 Task: Define due dates for tasks focused on finalizing the data analysis playbook.
Action: Mouse moved to (714, 322)
Screenshot: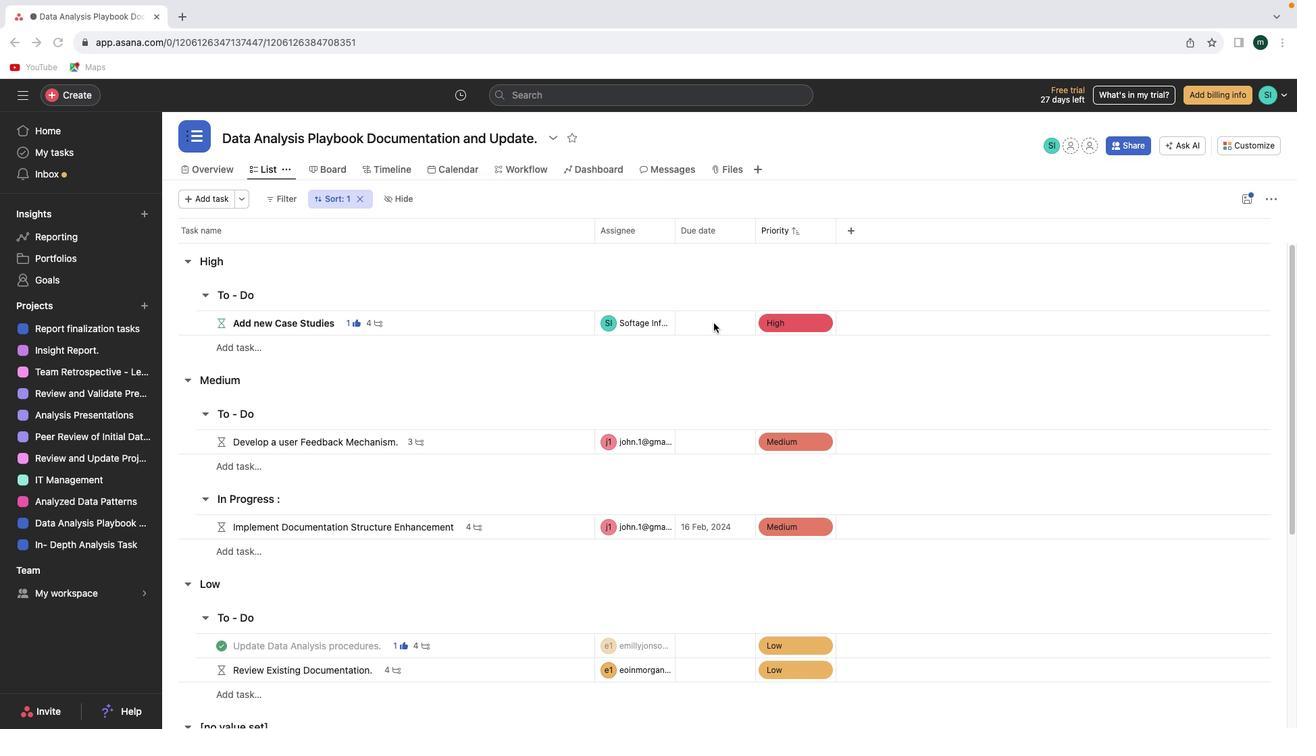 
Action: Mouse pressed left at (714, 322)
Screenshot: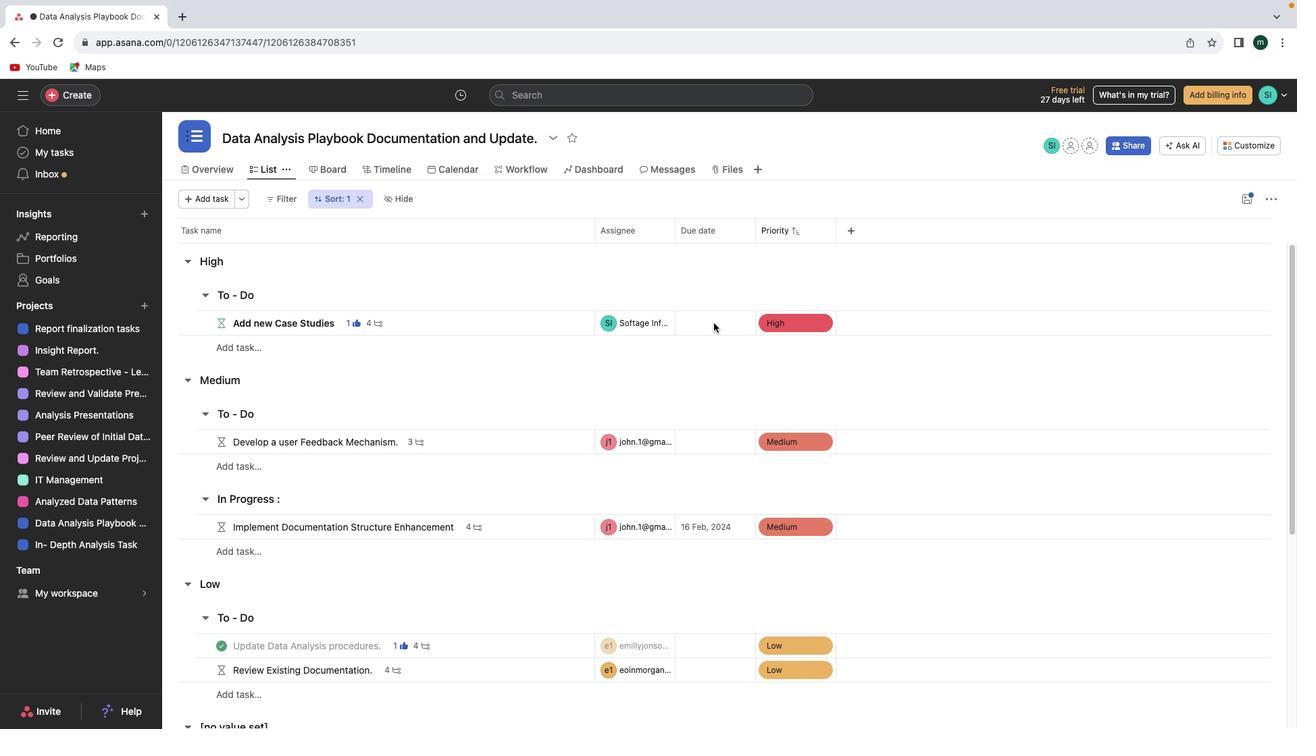 
Action: Mouse pressed left at (714, 322)
Screenshot: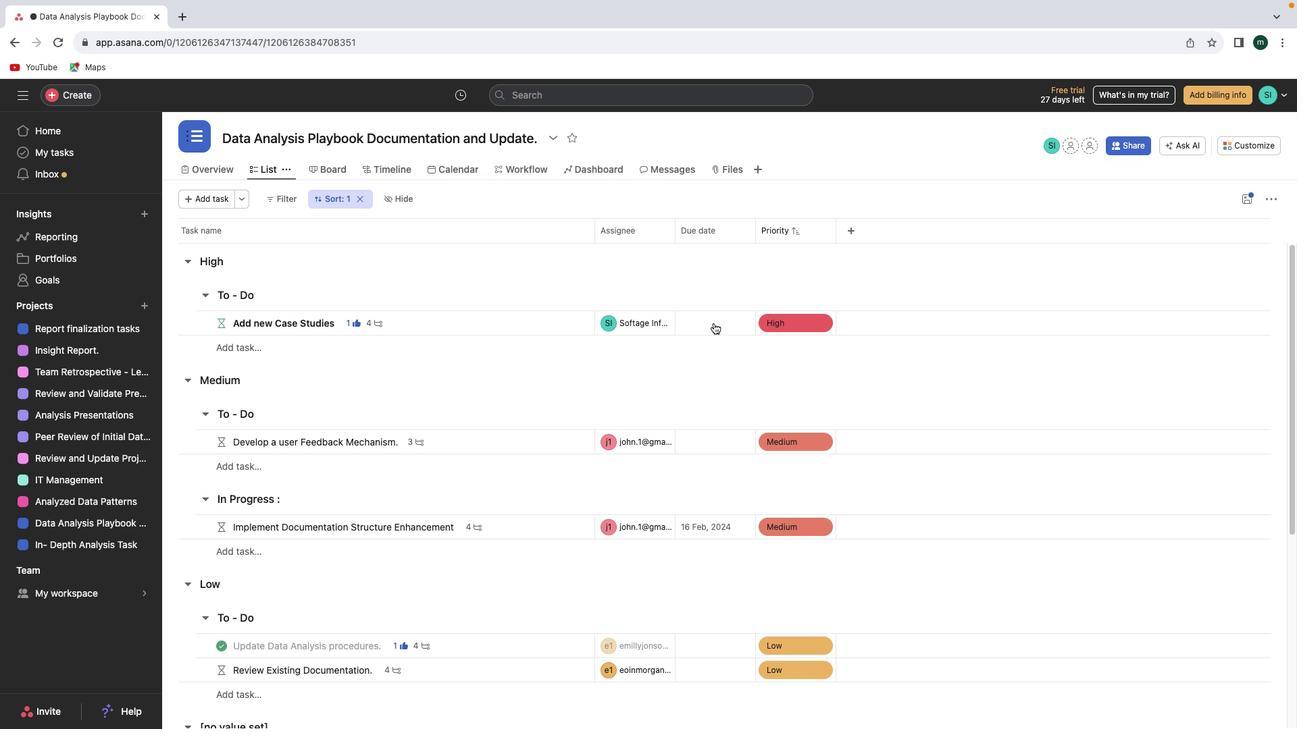 
Action: Mouse moved to (853, 397)
Screenshot: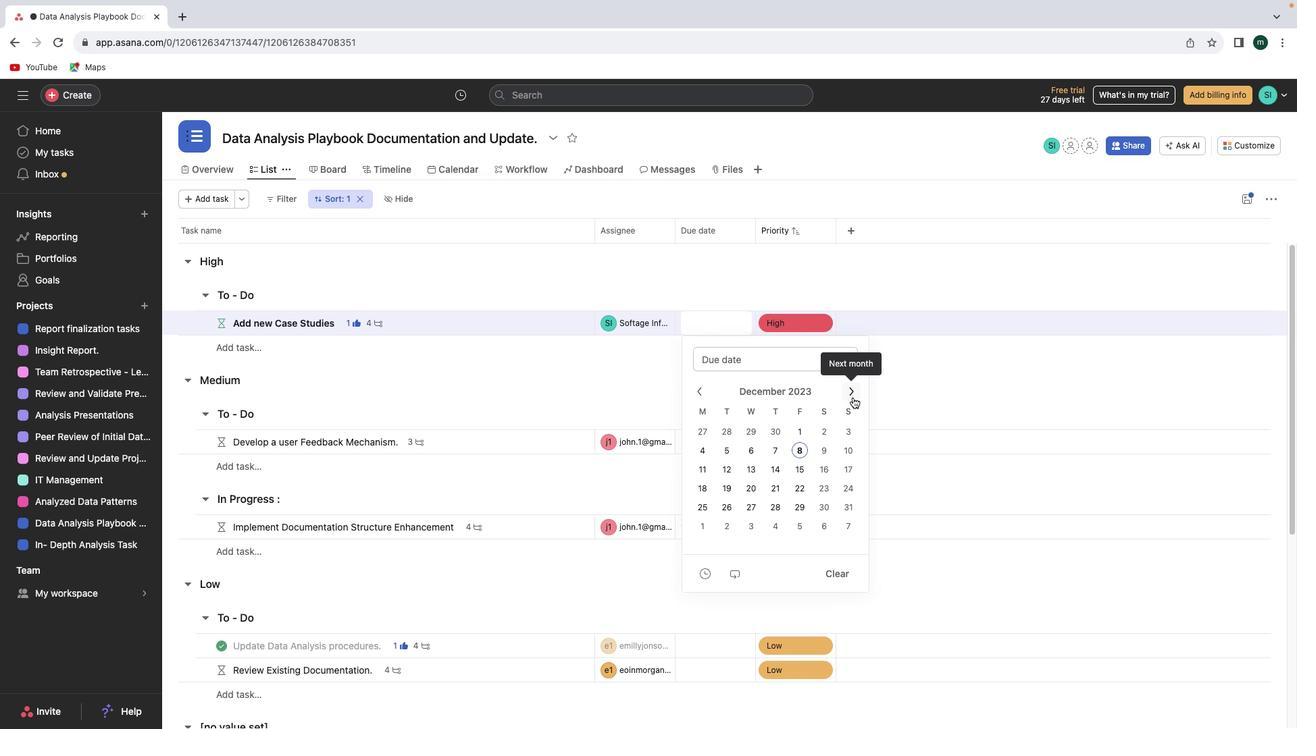 
Action: Mouse pressed left at (853, 397)
Screenshot: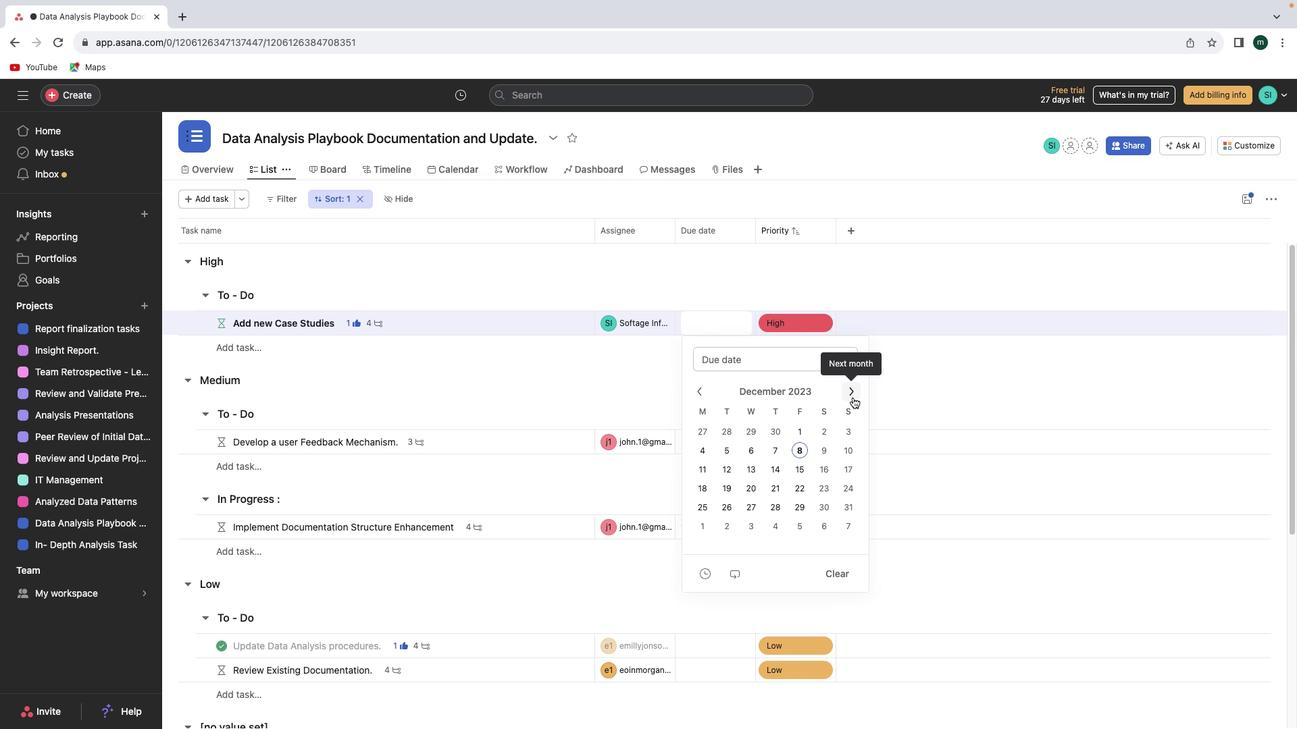 
Action: Mouse moved to (801, 435)
Screenshot: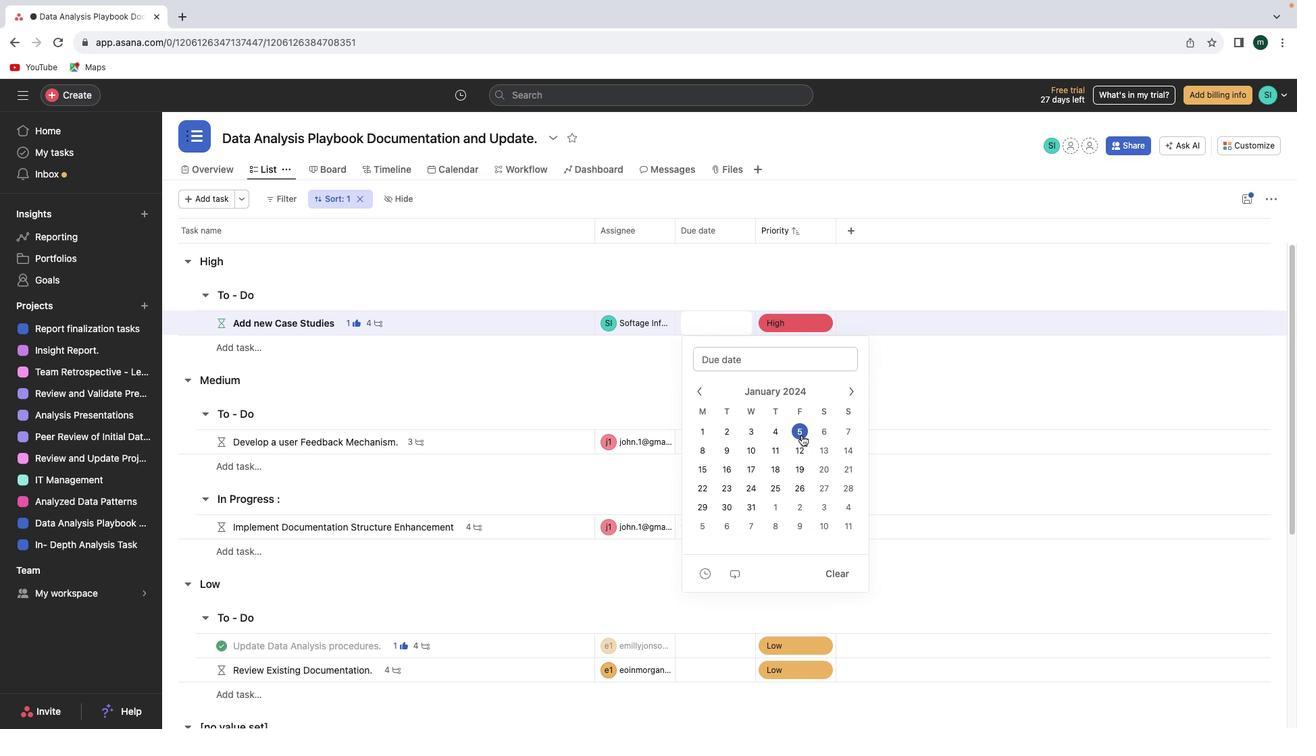 
Action: Mouse pressed left at (801, 435)
Screenshot: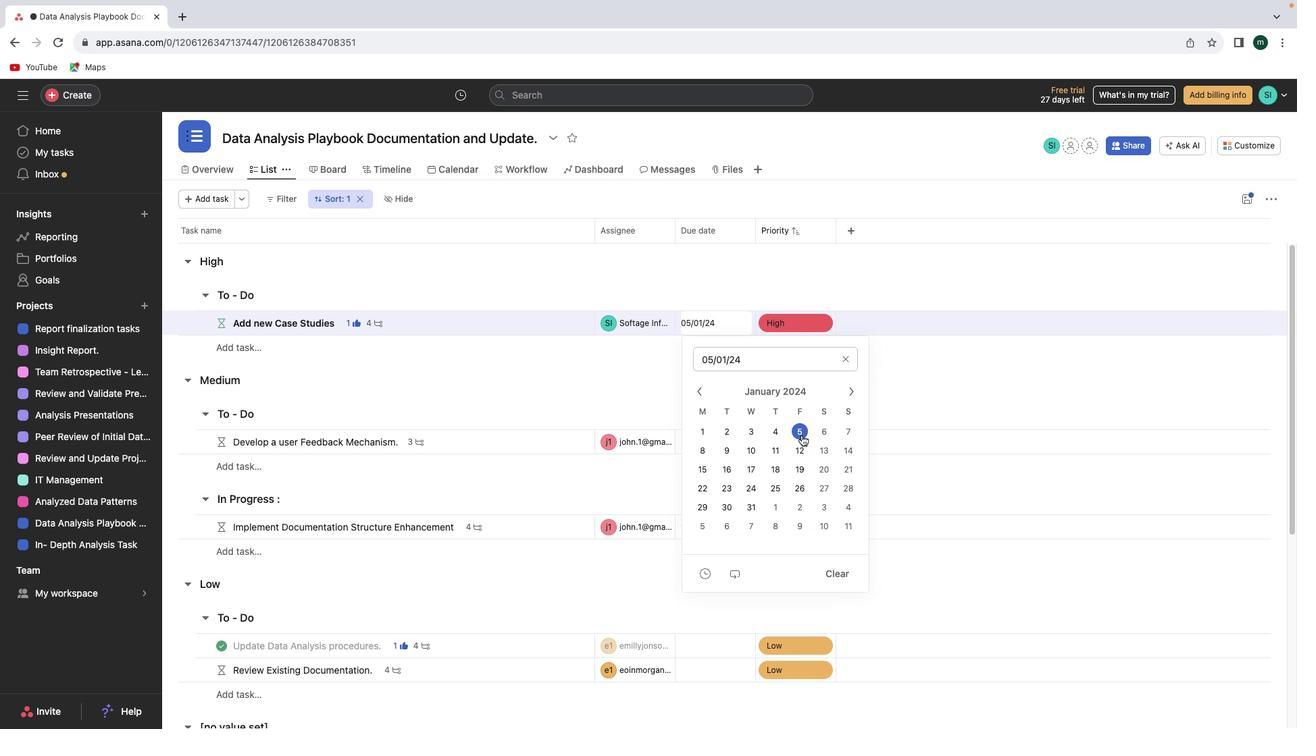 
Action: Mouse moved to (860, 285)
Screenshot: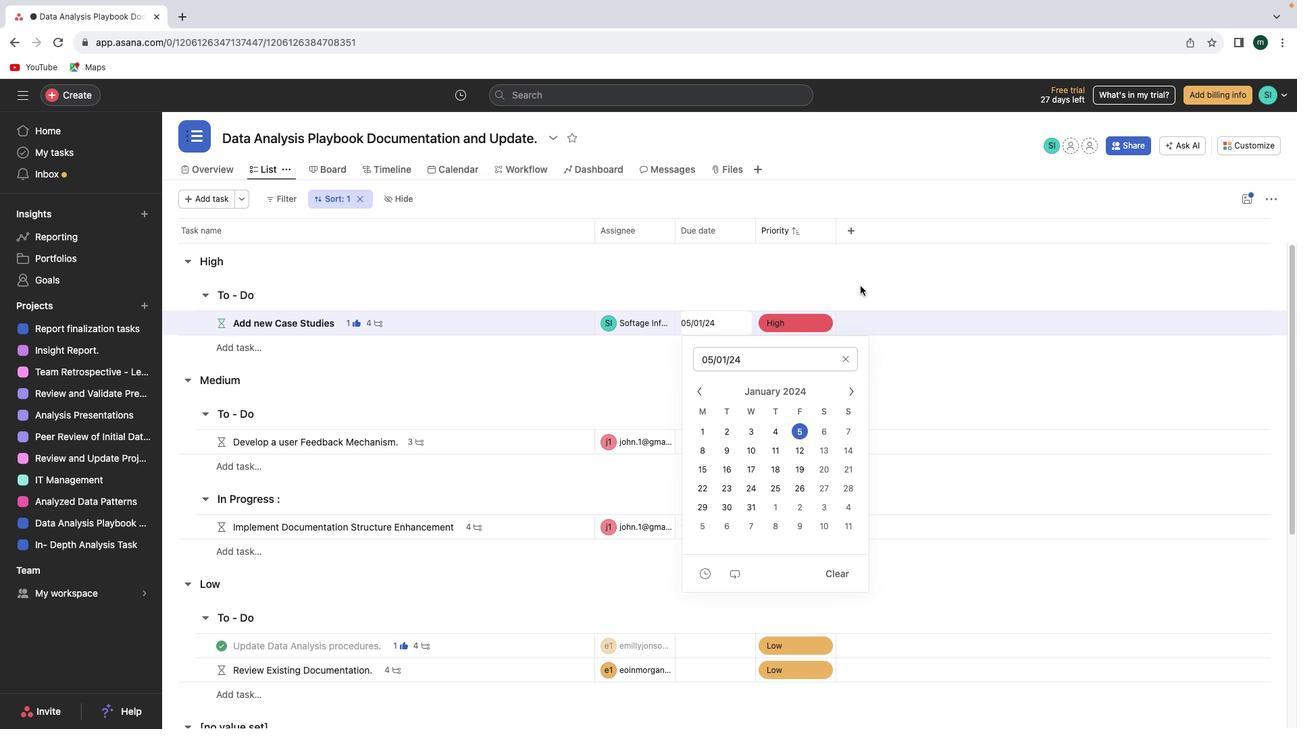 
Action: Mouse pressed left at (860, 285)
Screenshot: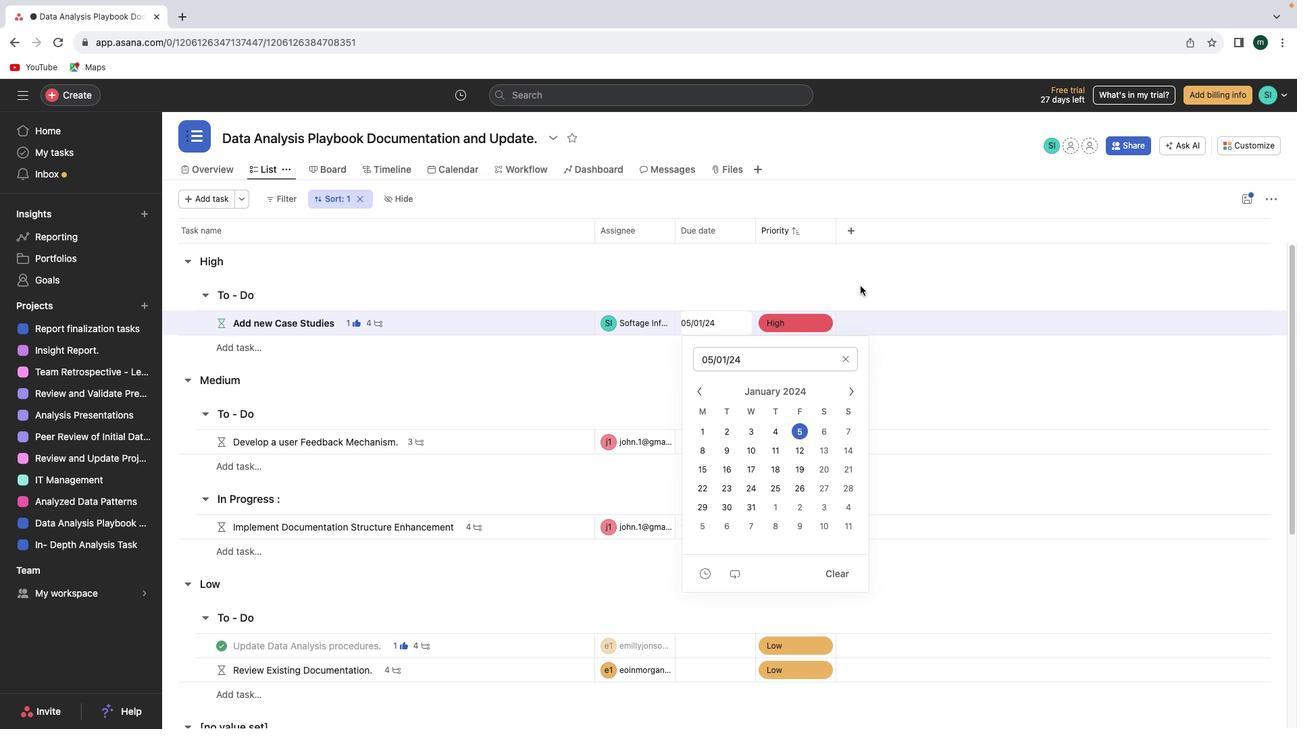
Action: Mouse moved to (614, 395)
Screenshot: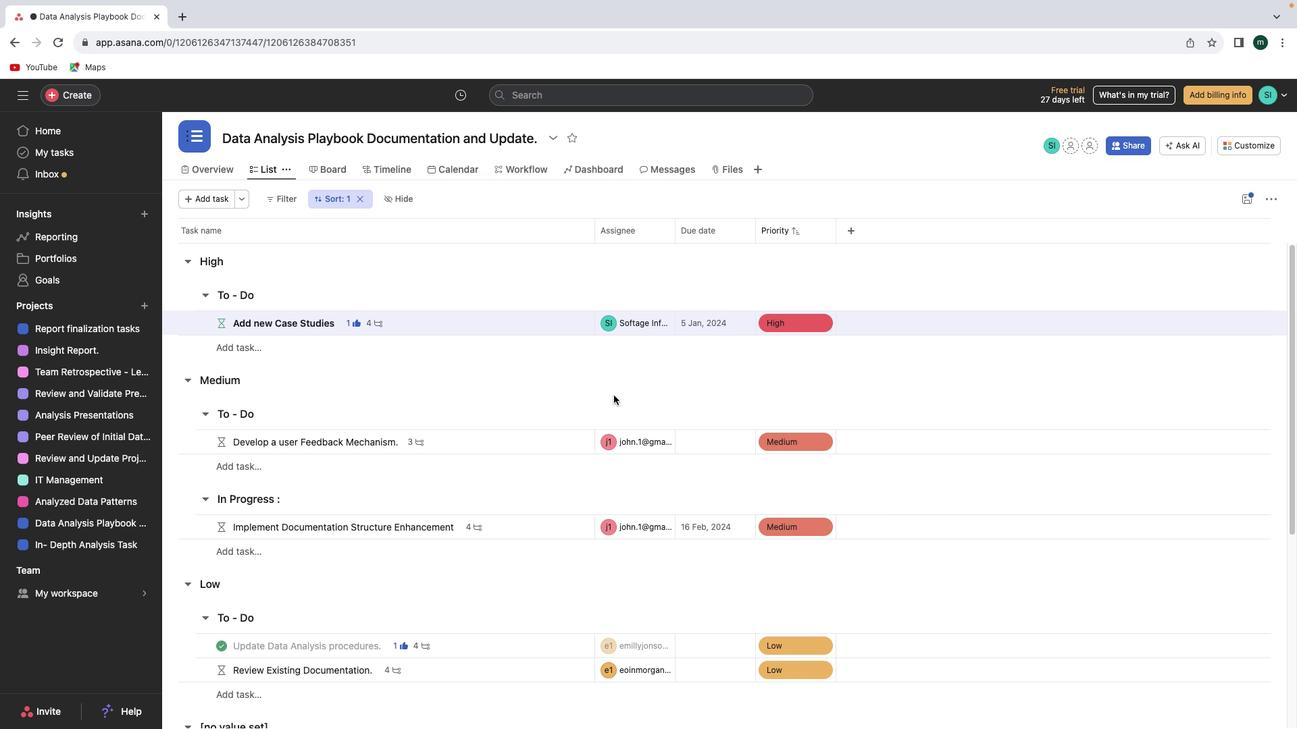 
Action: Mouse scrolled (614, 395) with delta (0, 0)
Screenshot: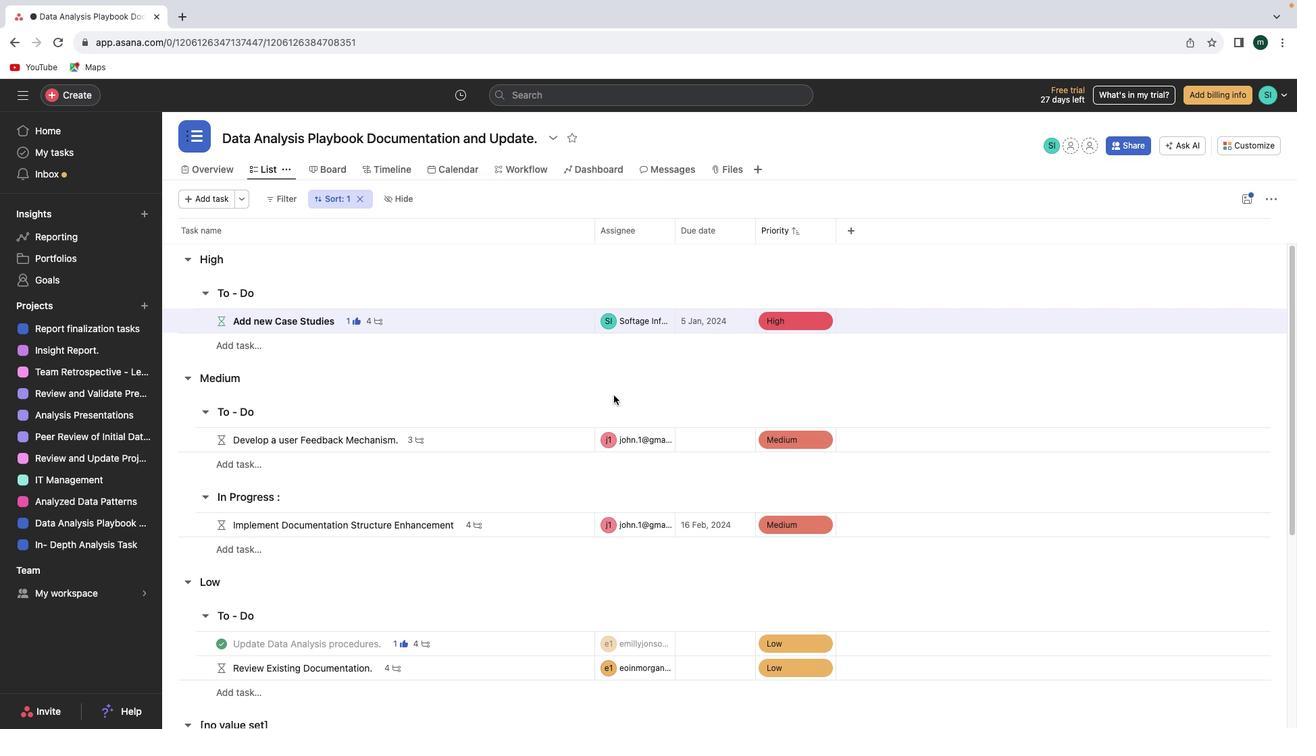 
Action: Mouse scrolled (614, 395) with delta (0, 0)
Screenshot: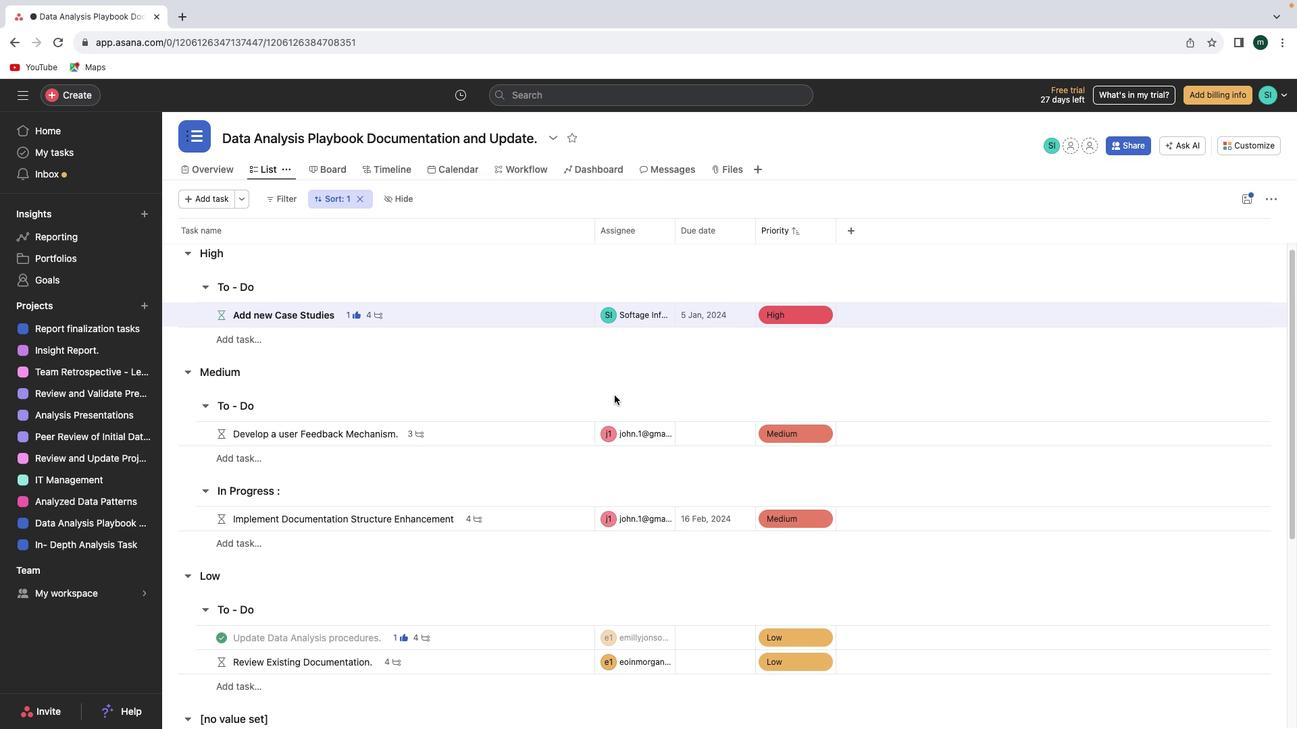 
Action: Mouse moved to (614, 395)
Screenshot: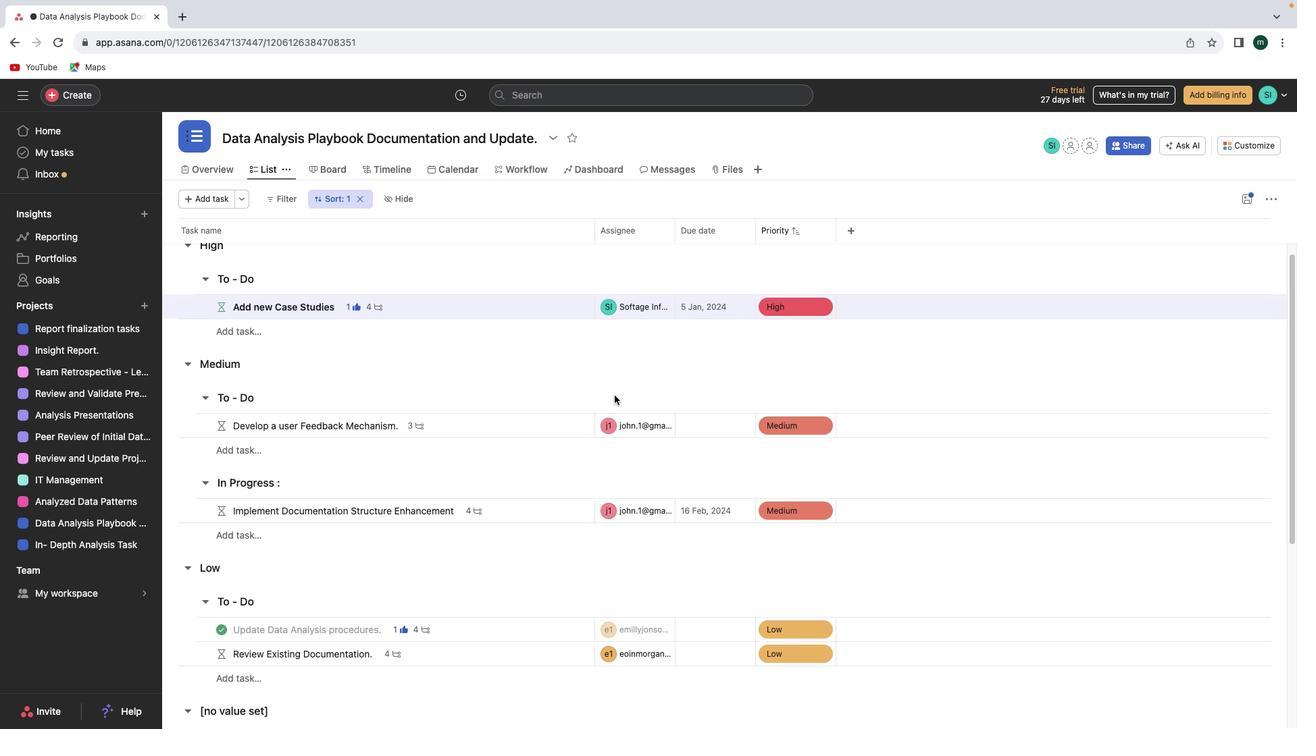 
Action: Mouse scrolled (614, 395) with delta (0, 0)
Screenshot: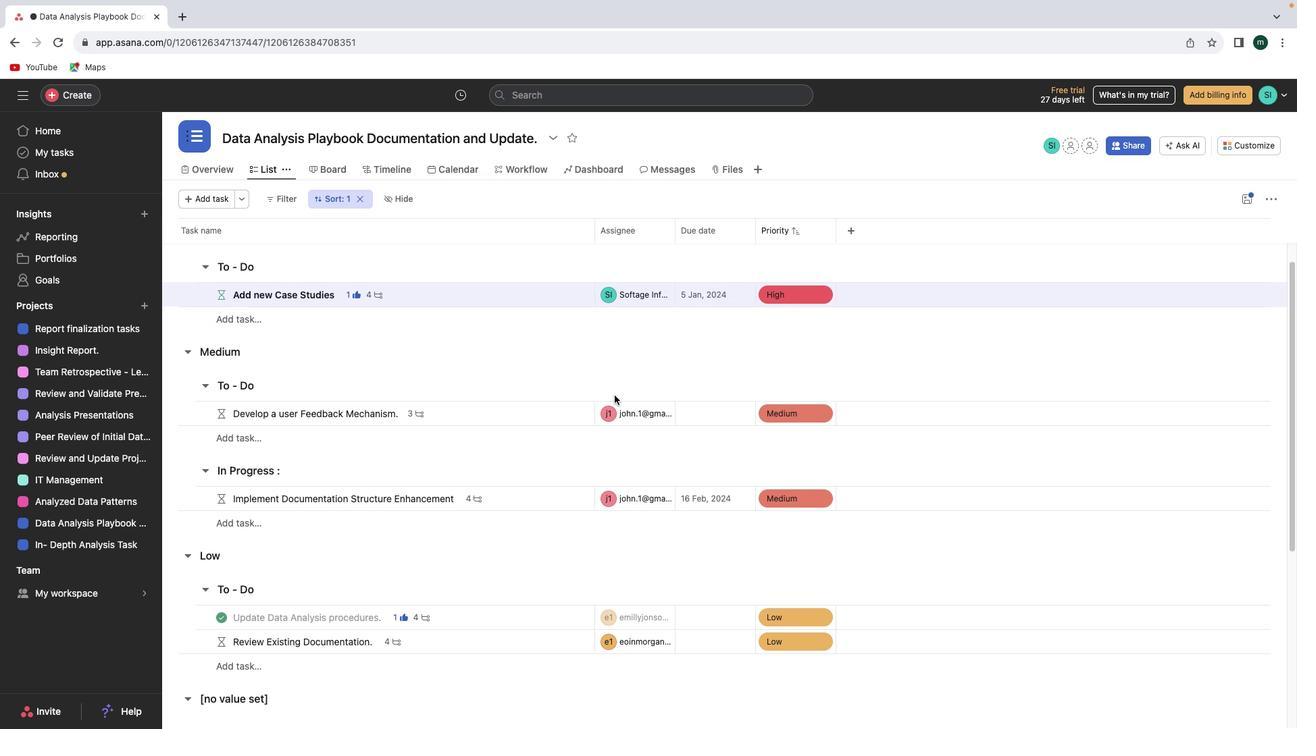 
Action: Mouse moved to (628, 387)
Screenshot: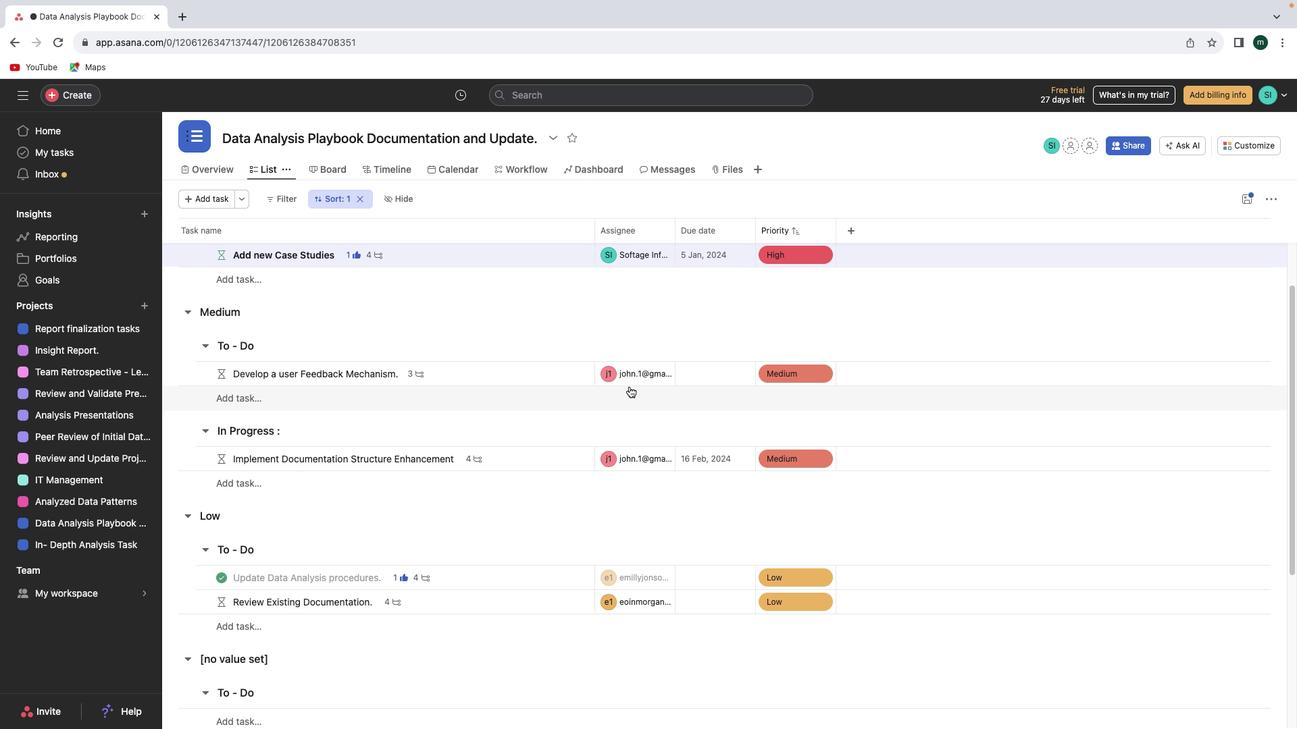 
Action: Mouse scrolled (628, 387) with delta (0, 0)
Screenshot: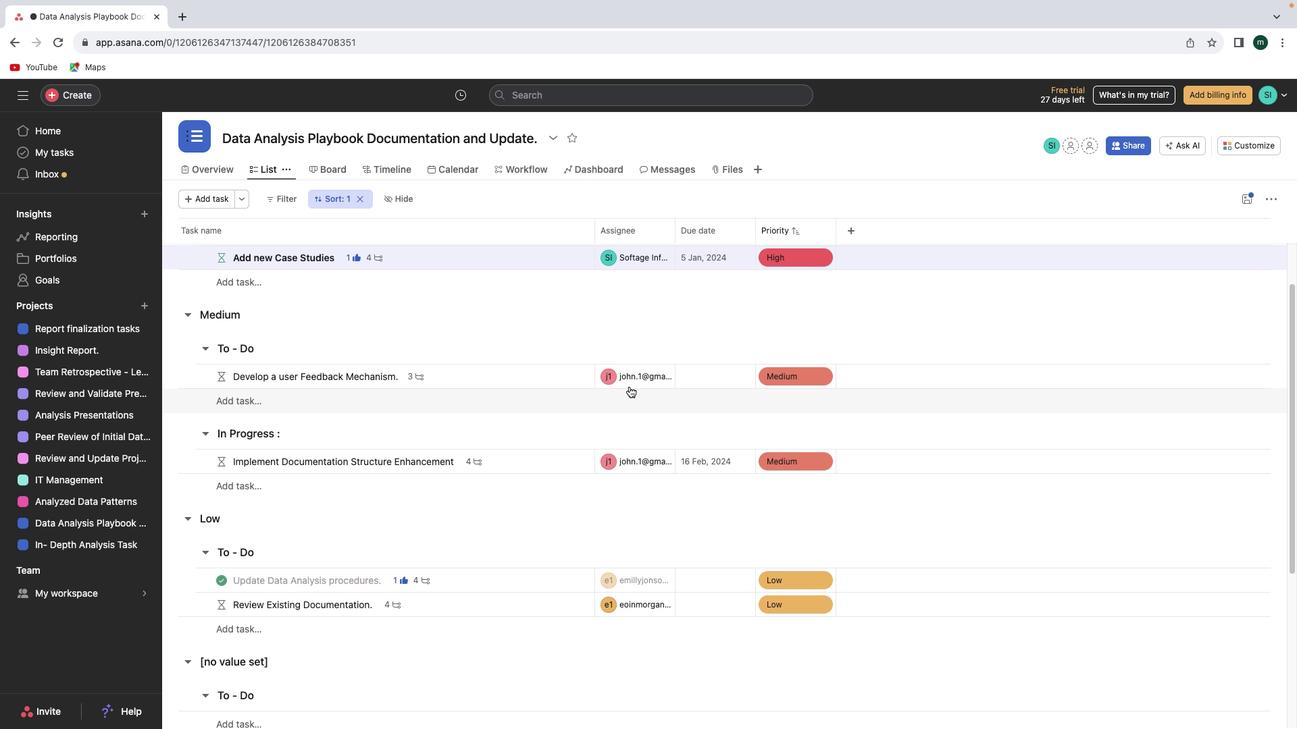 
Action: Mouse scrolled (628, 387) with delta (0, 0)
Screenshot: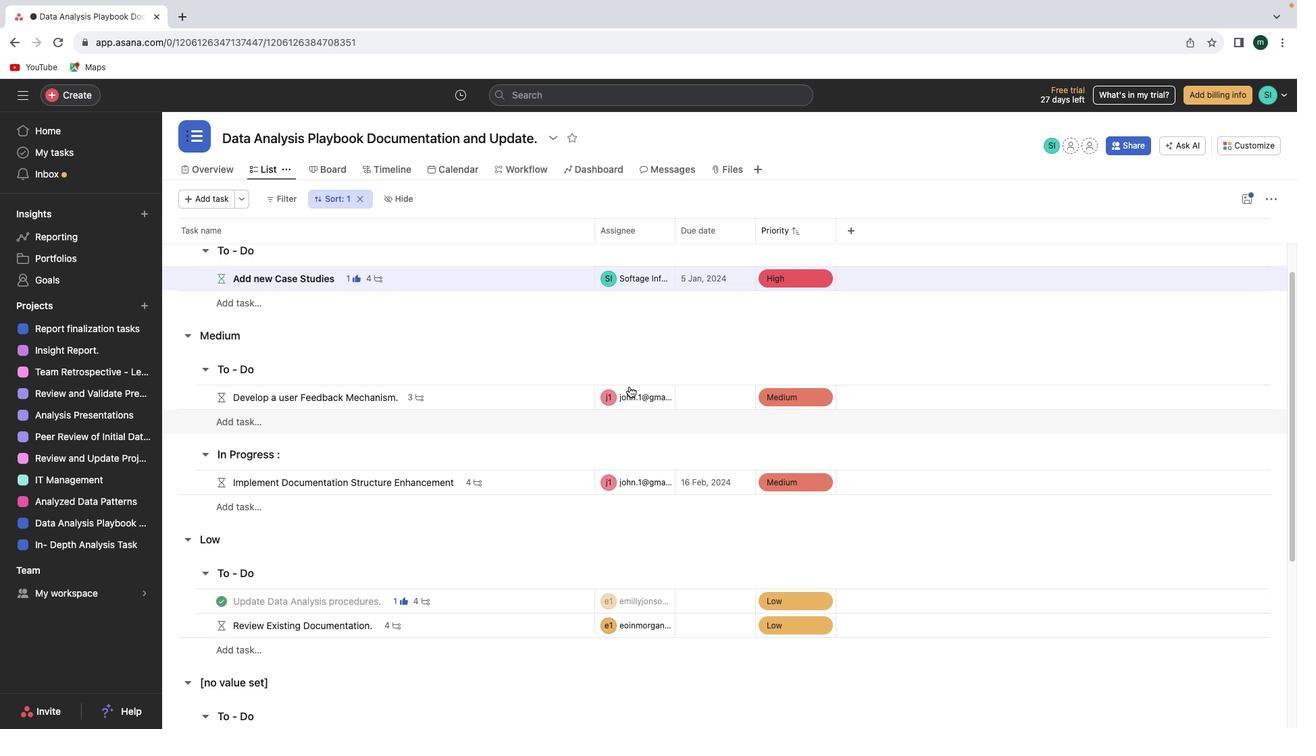 
Action: Mouse scrolled (628, 387) with delta (0, 2)
Screenshot: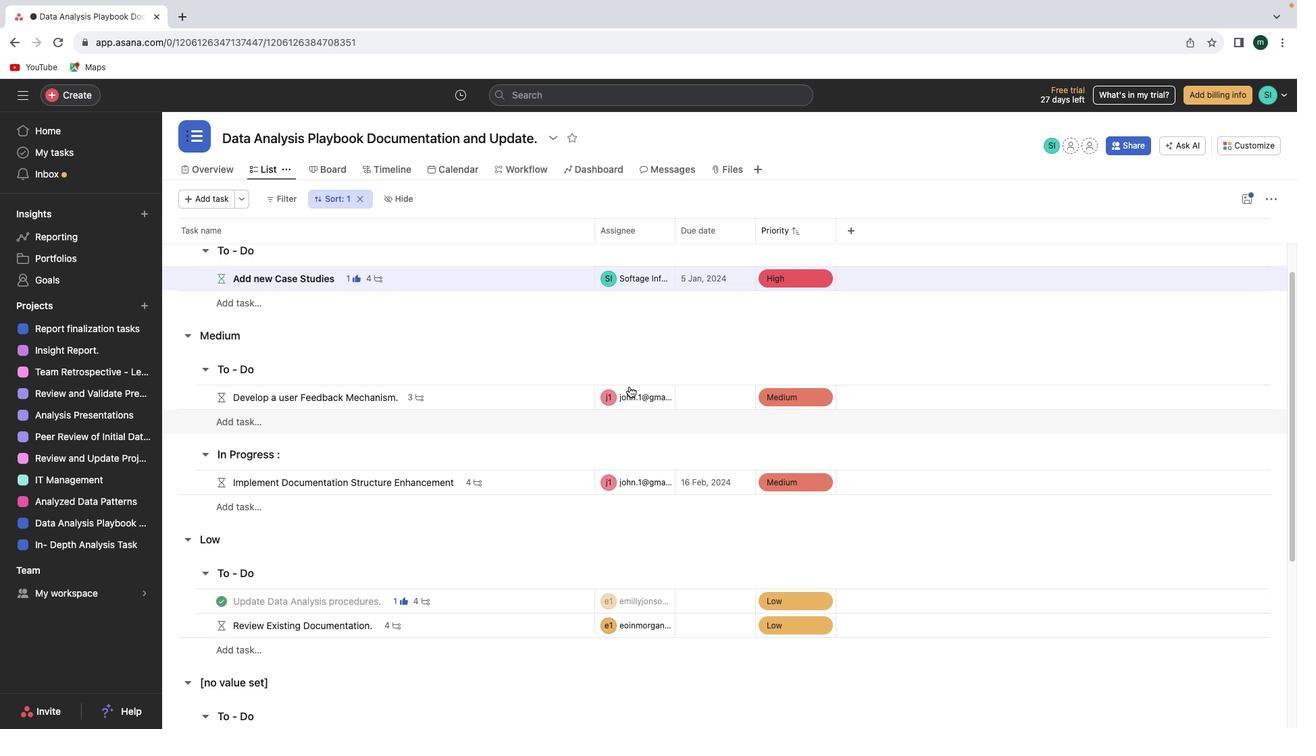 
Action: Mouse scrolled (628, 387) with delta (0, 0)
Screenshot: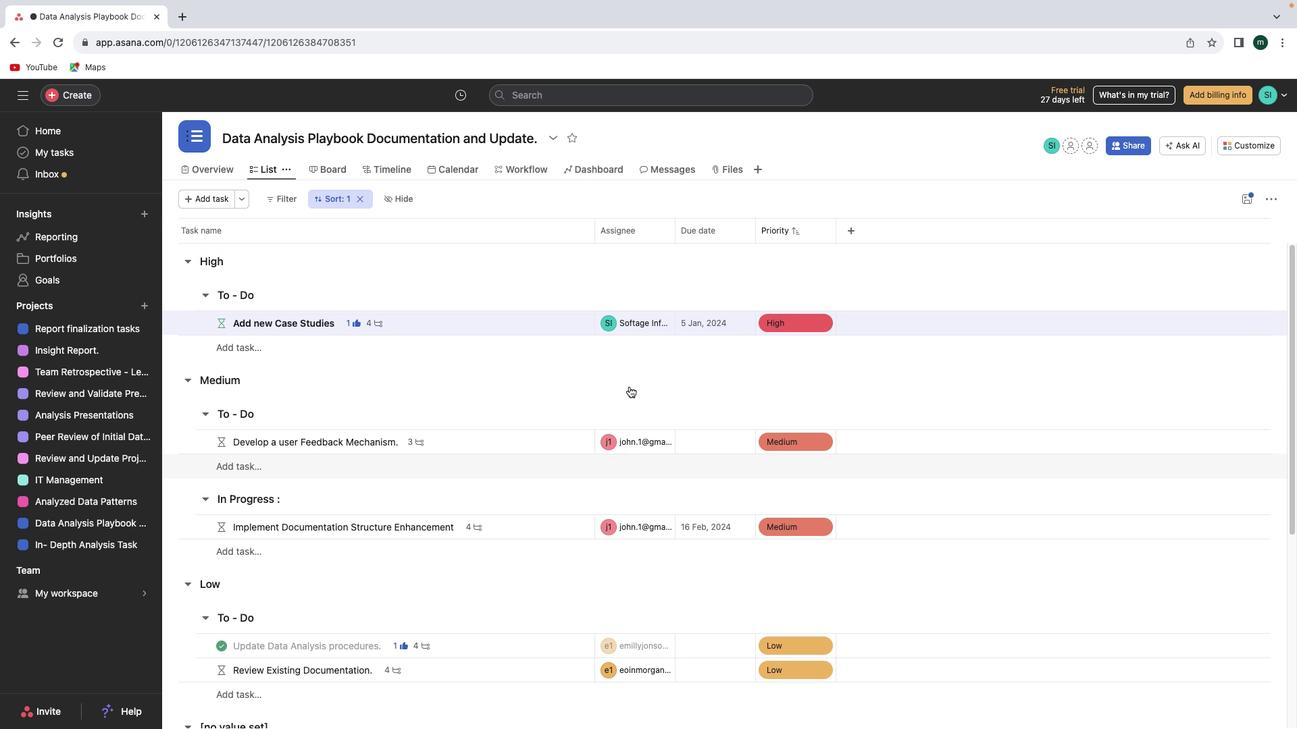 
Action: Mouse scrolled (628, 387) with delta (0, 0)
Screenshot: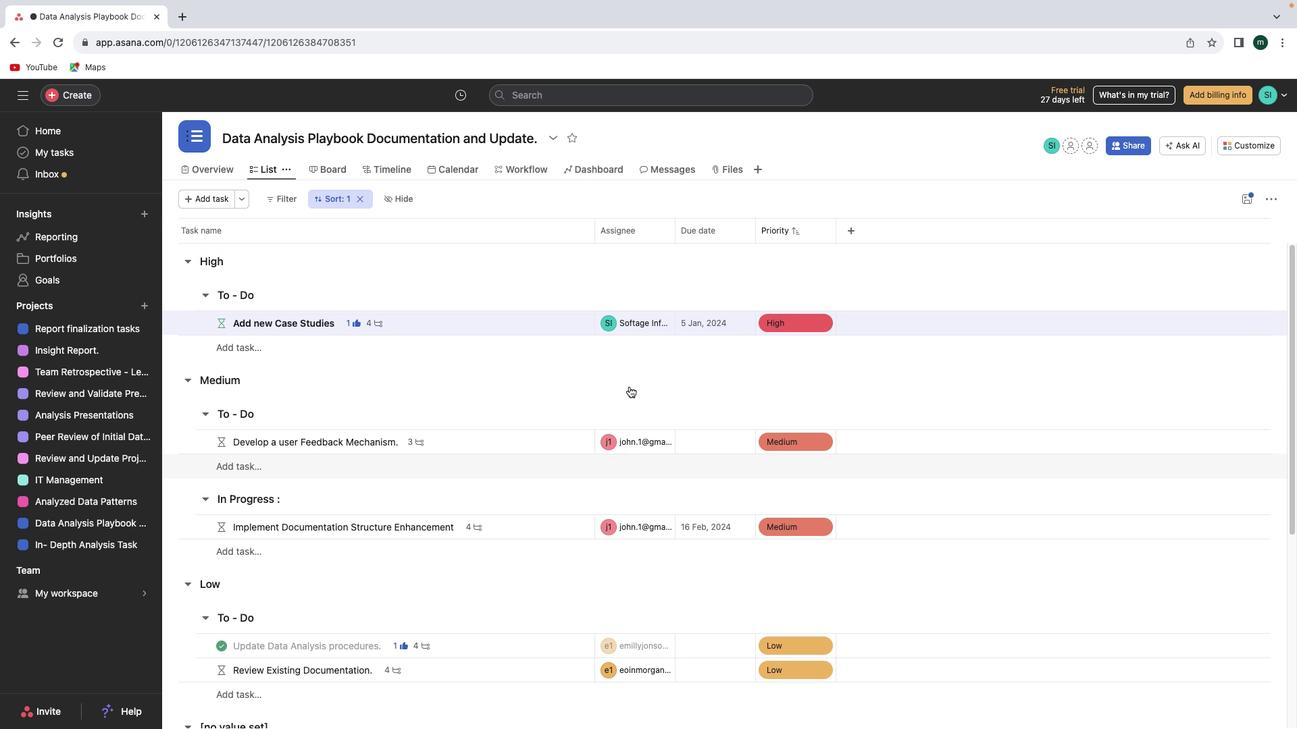 
Action: Mouse scrolled (628, 387) with delta (0, 1)
Screenshot: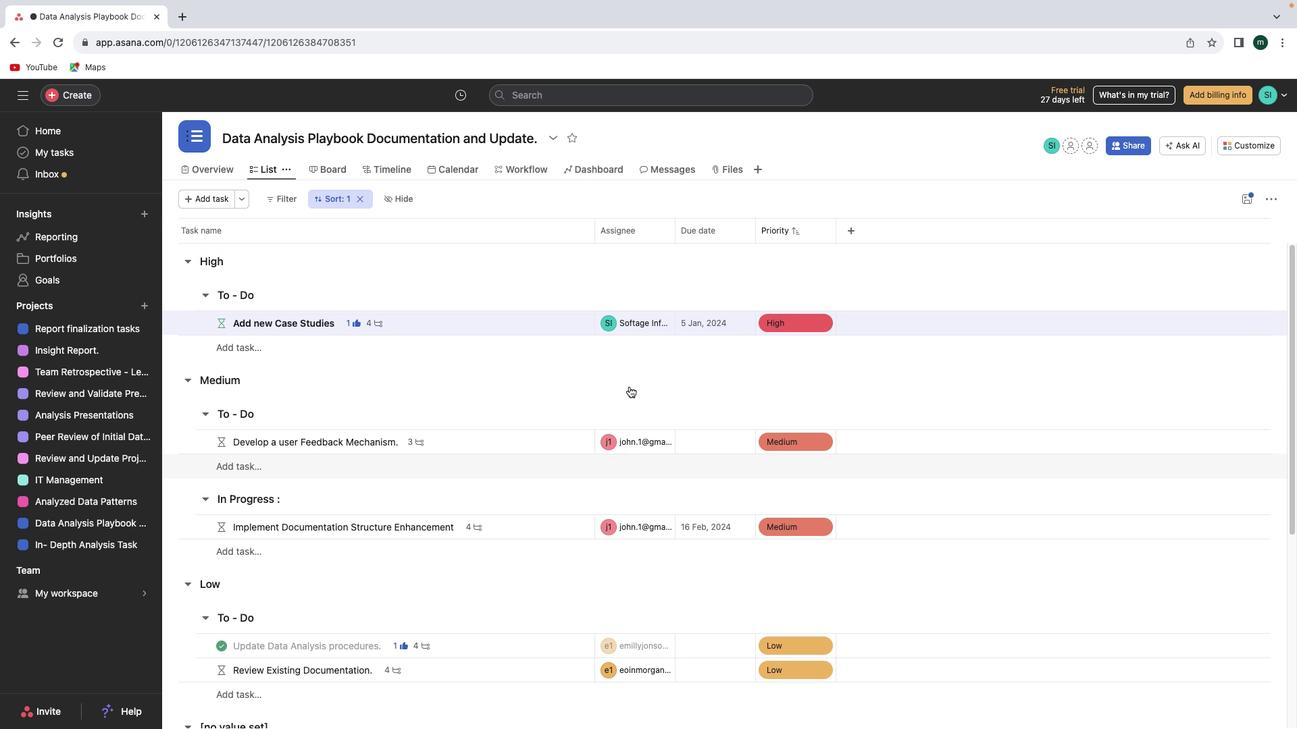 
Action: Mouse moved to (724, 452)
Screenshot: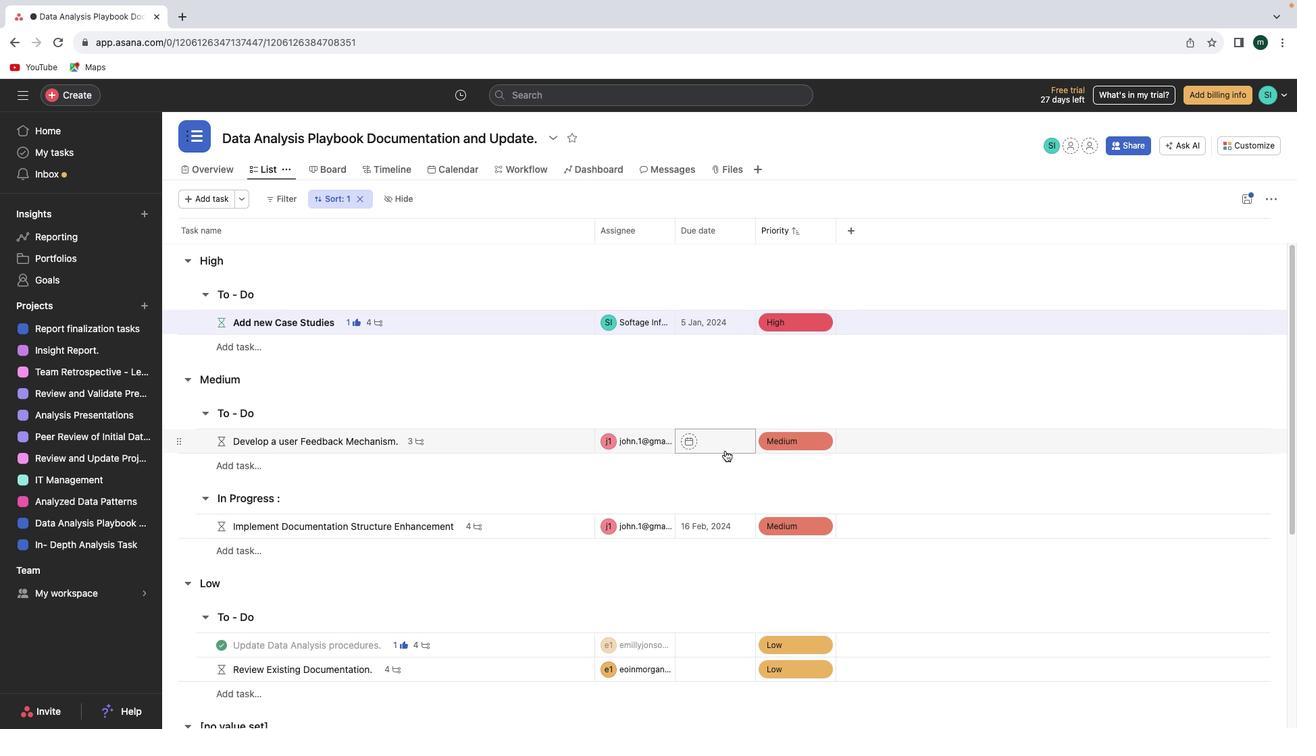 
Action: Mouse scrolled (724, 452) with delta (0, 0)
Screenshot: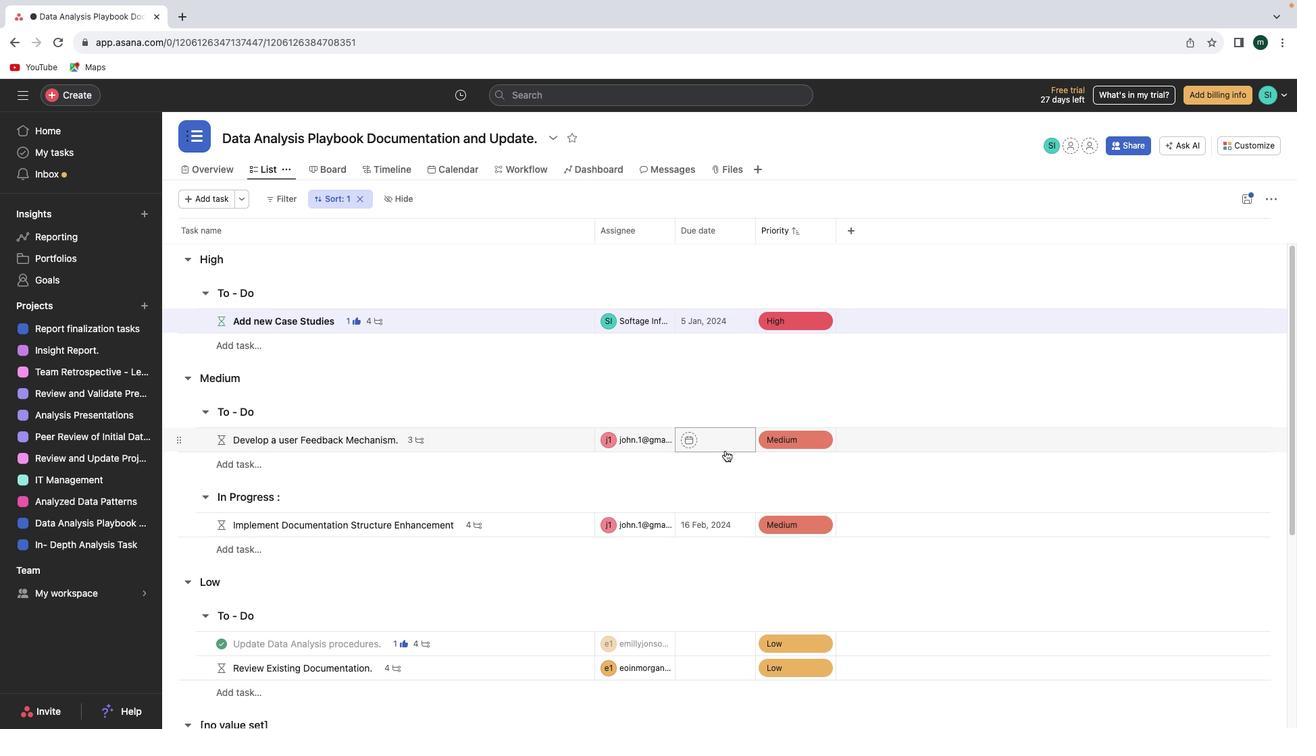 
Action: Mouse moved to (724, 451)
Screenshot: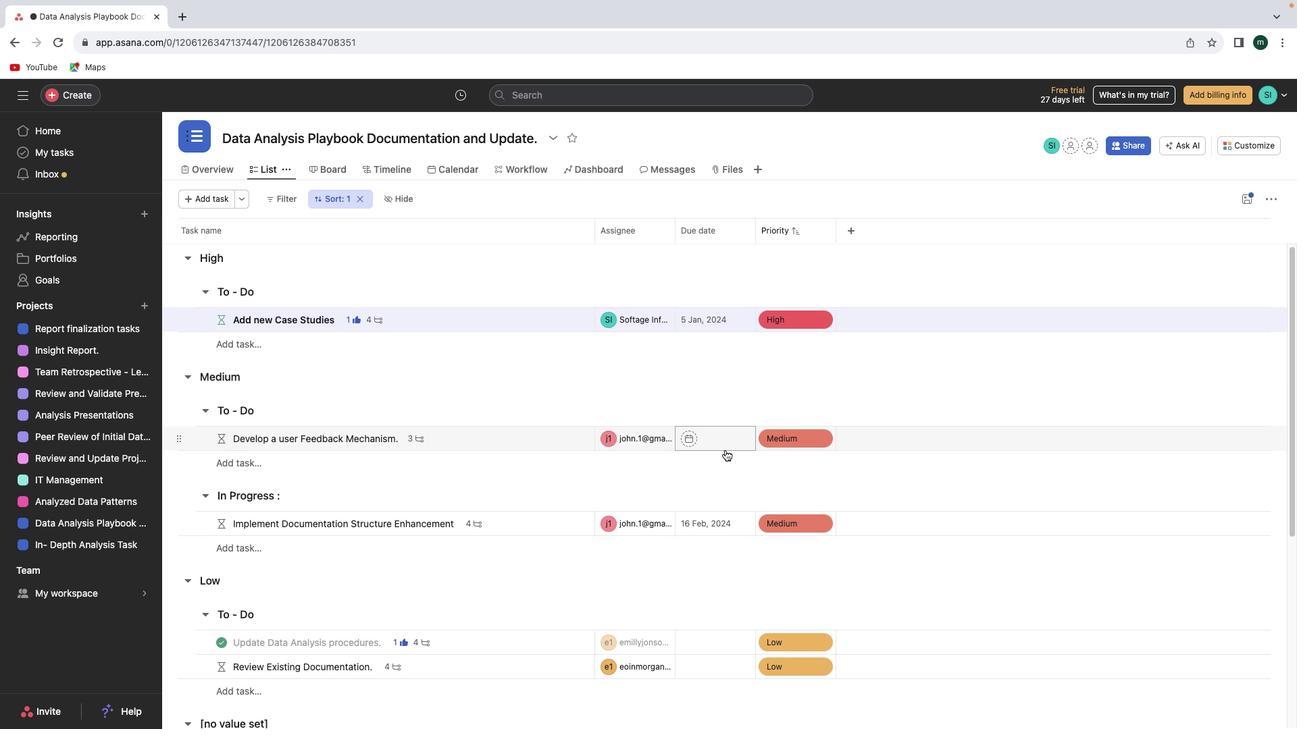 
Action: Mouse scrolled (724, 451) with delta (0, 0)
Screenshot: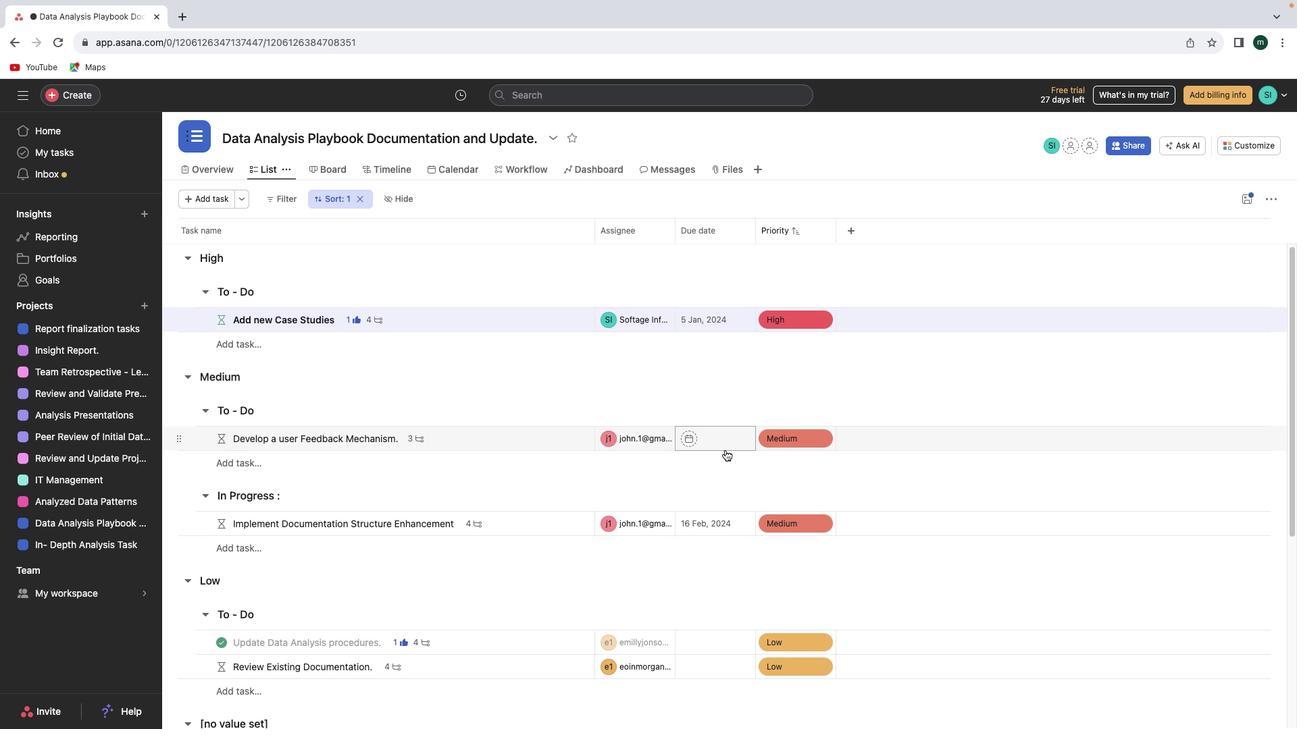 
Action: Mouse moved to (734, 430)
Screenshot: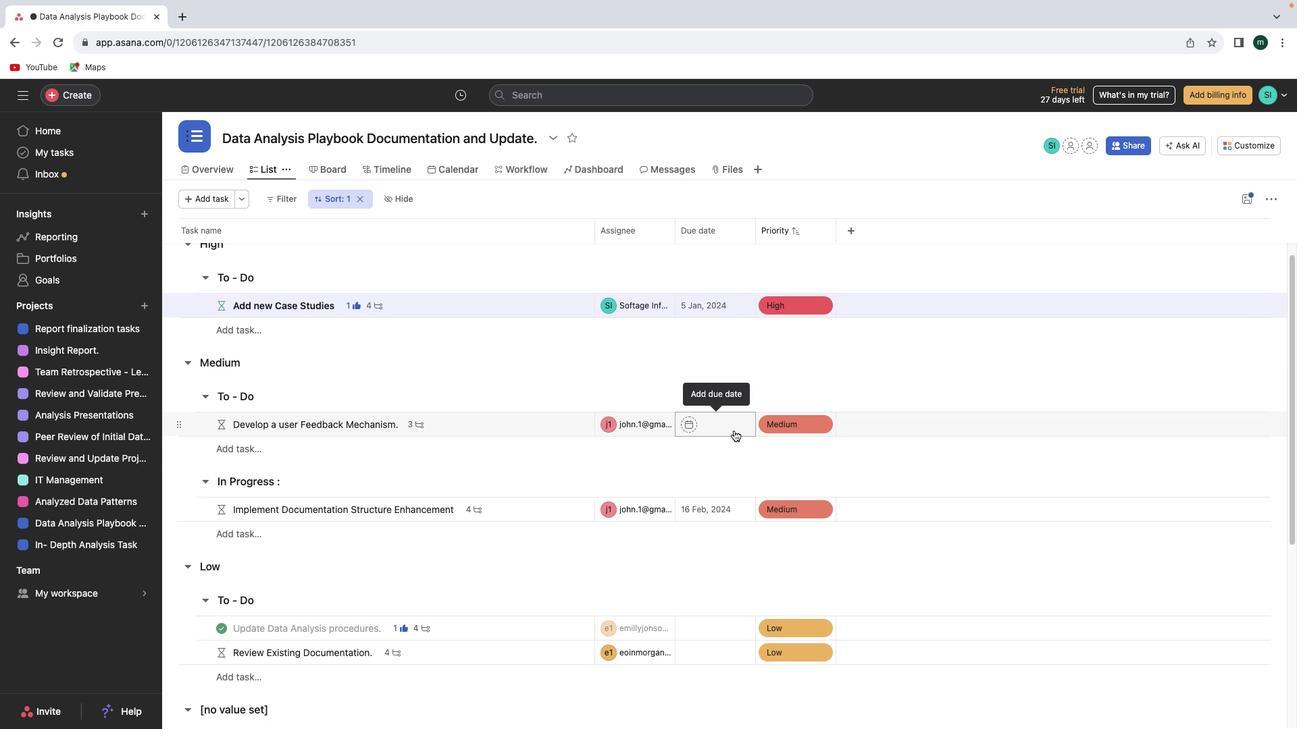 
Action: Mouse pressed left at (734, 430)
Screenshot: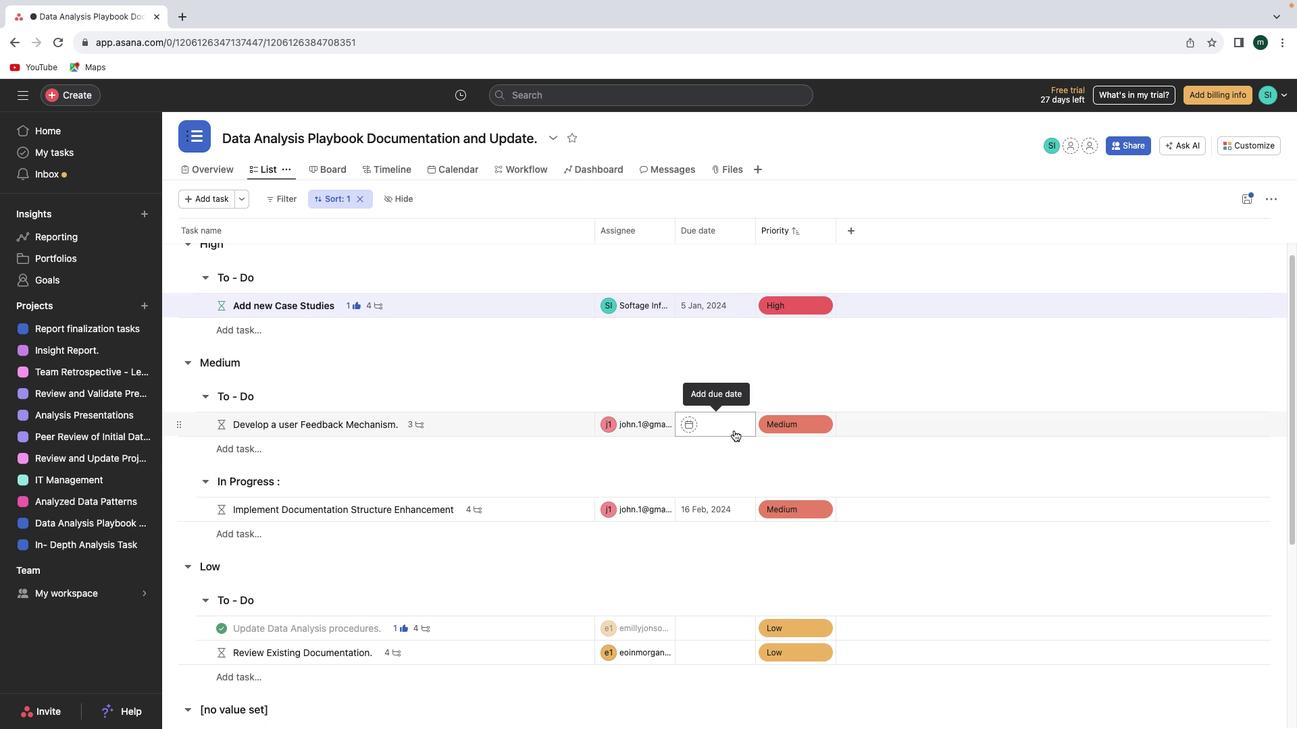 
Action: Mouse moved to (767, 601)
Screenshot: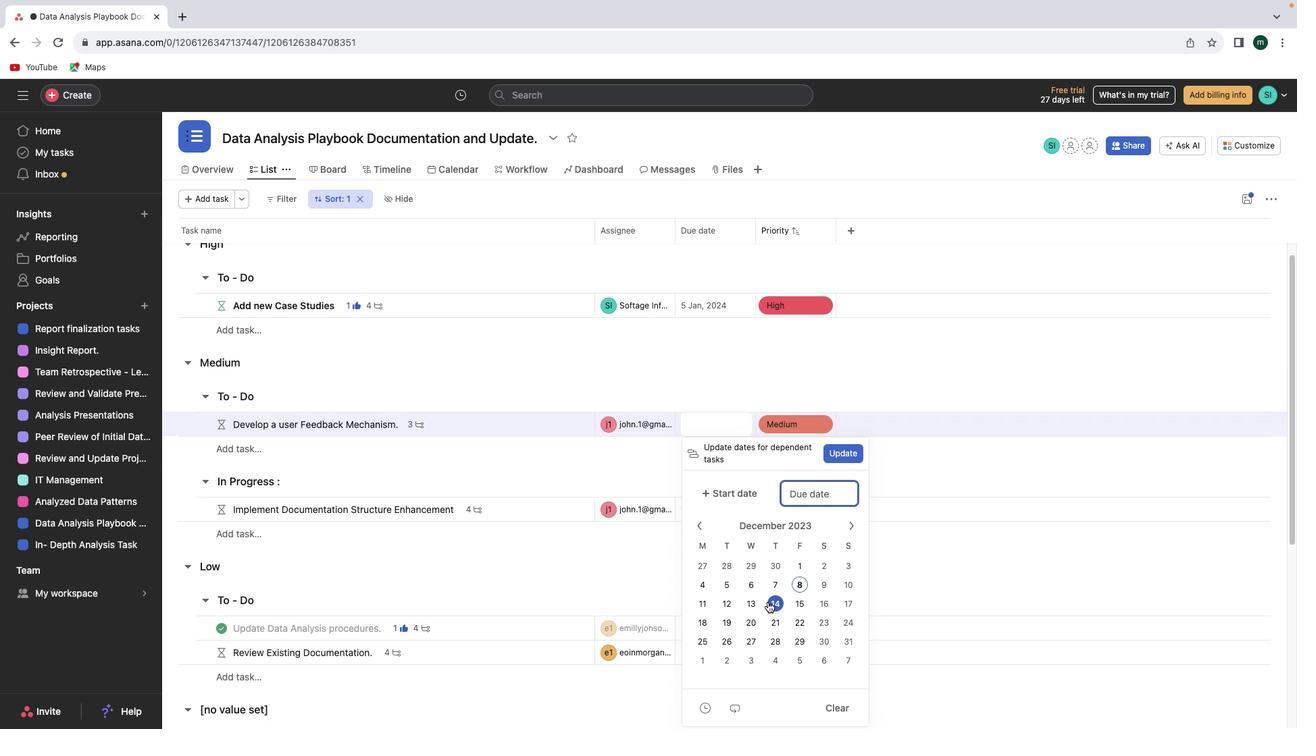 
Action: Mouse pressed left at (767, 601)
Screenshot: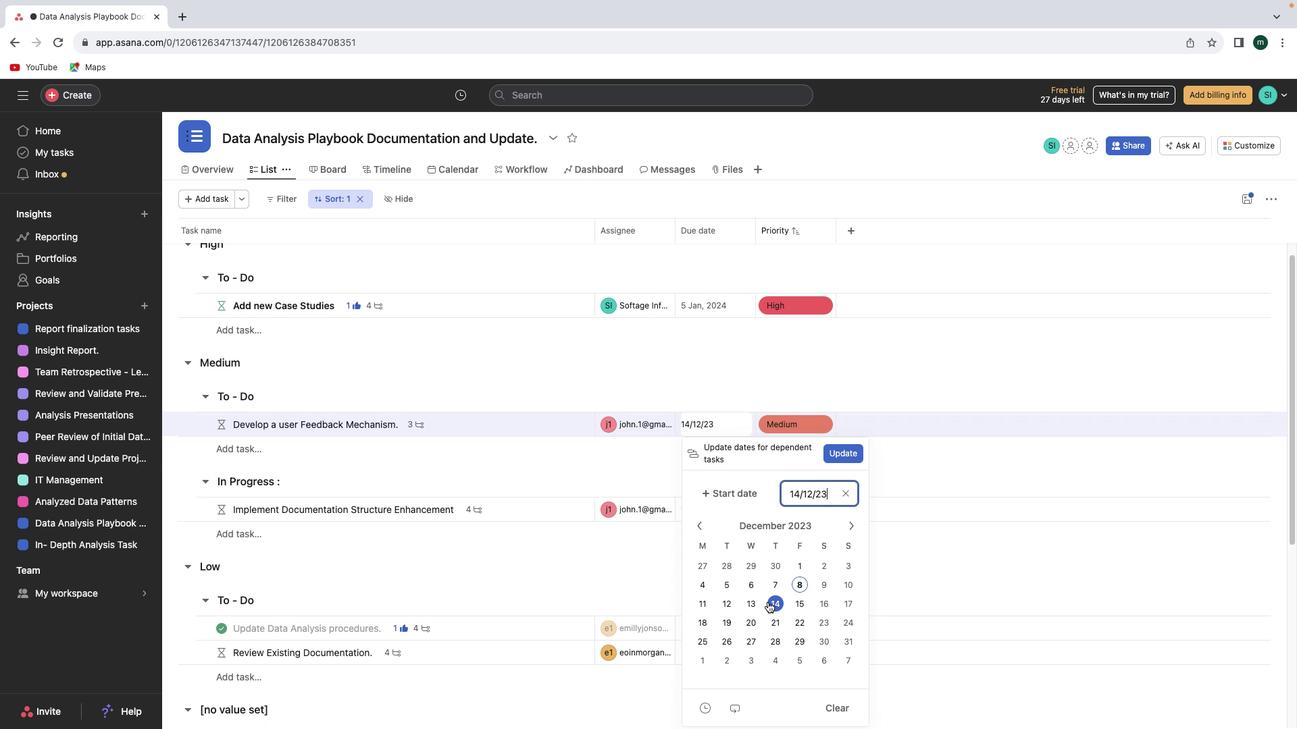 
Action: Mouse moved to (903, 374)
Screenshot: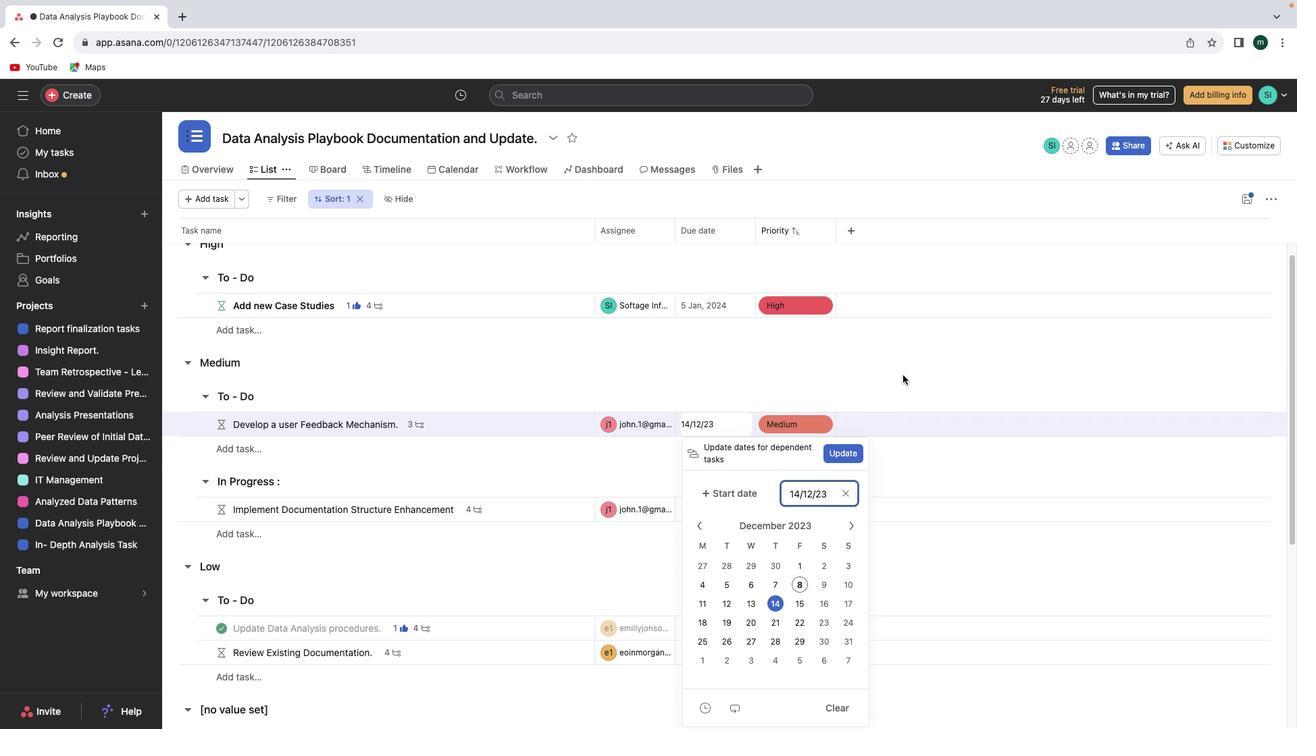 
Action: Mouse pressed left at (903, 374)
Screenshot: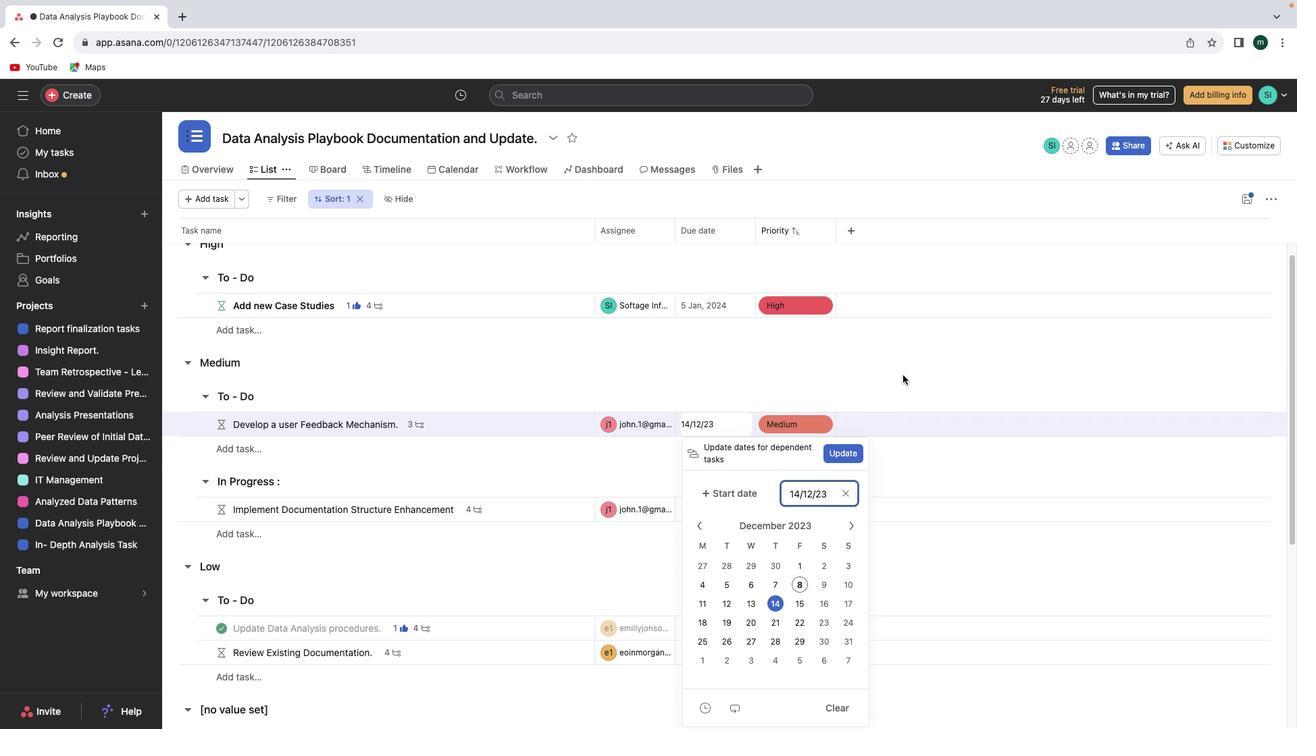 
Action: Mouse moved to (644, 510)
Screenshot: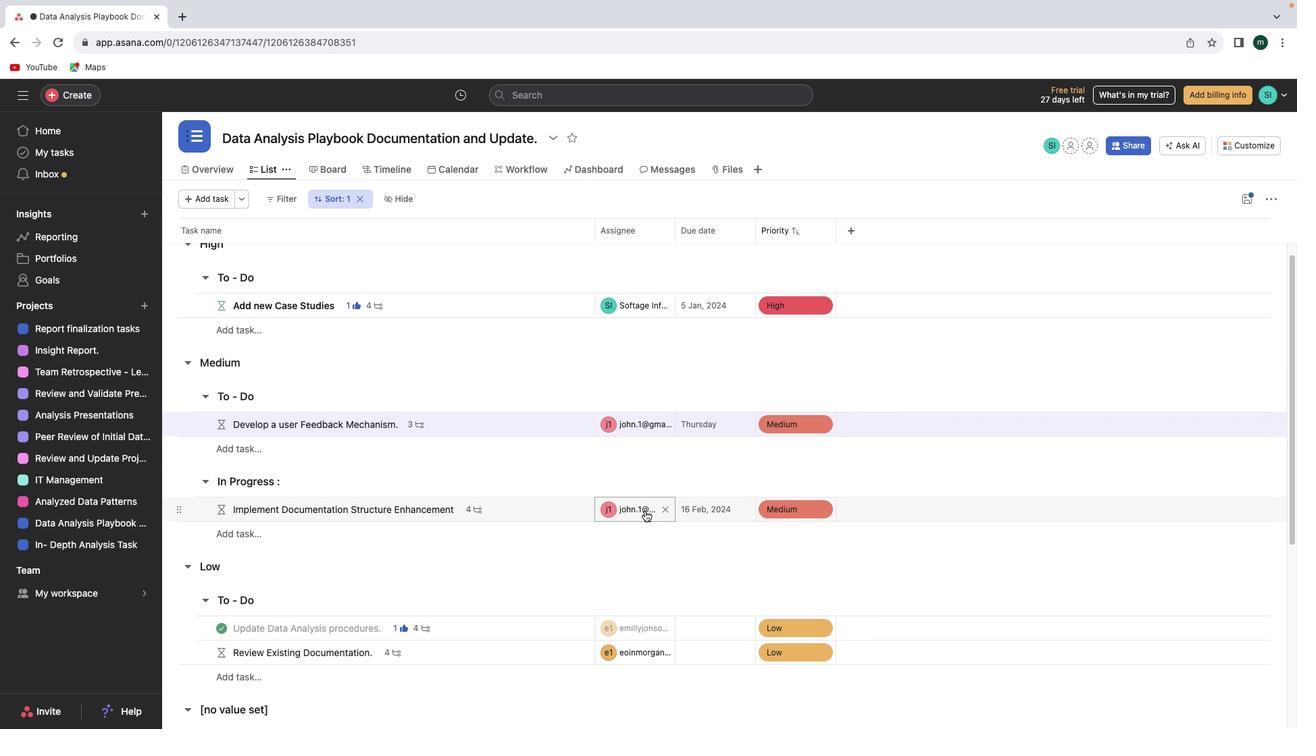 
Action: Mouse scrolled (644, 510) with delta (0, 0)
Screenshot: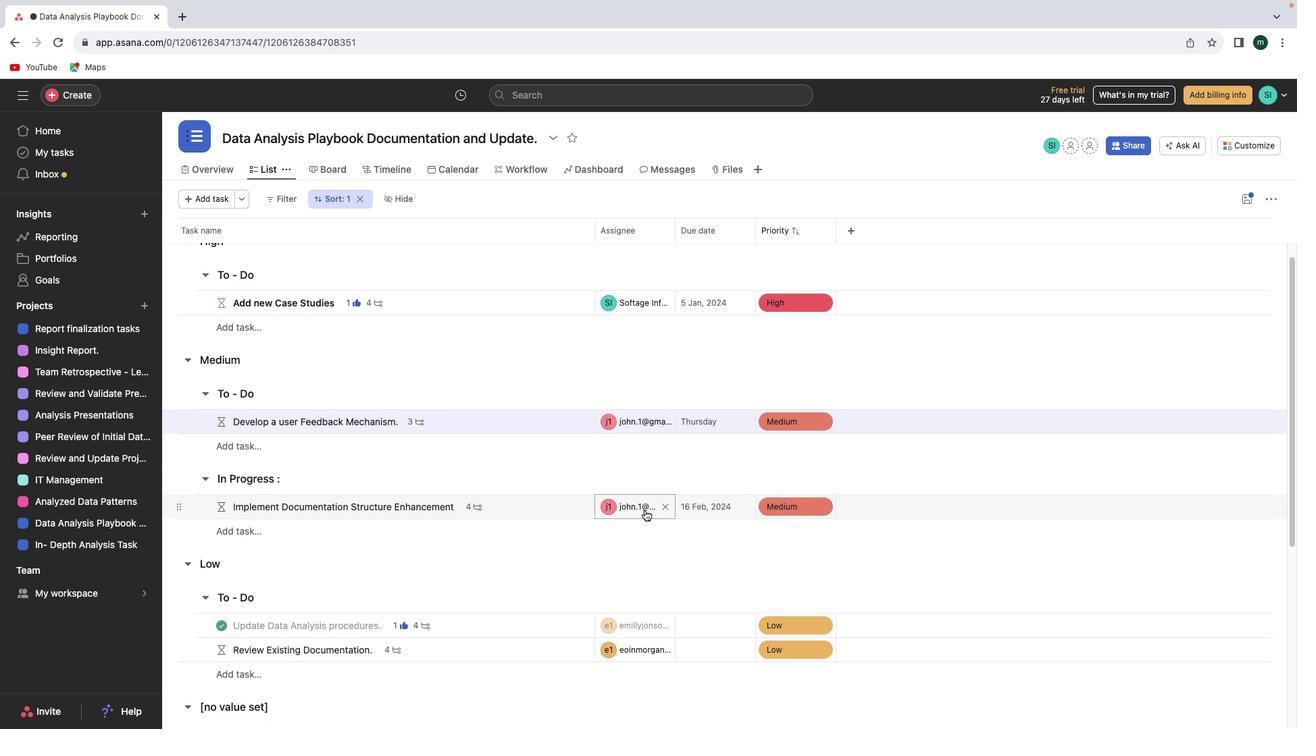 
Action: Mouse scrolled (644, 510) with delta (0, 0)
Screenshot: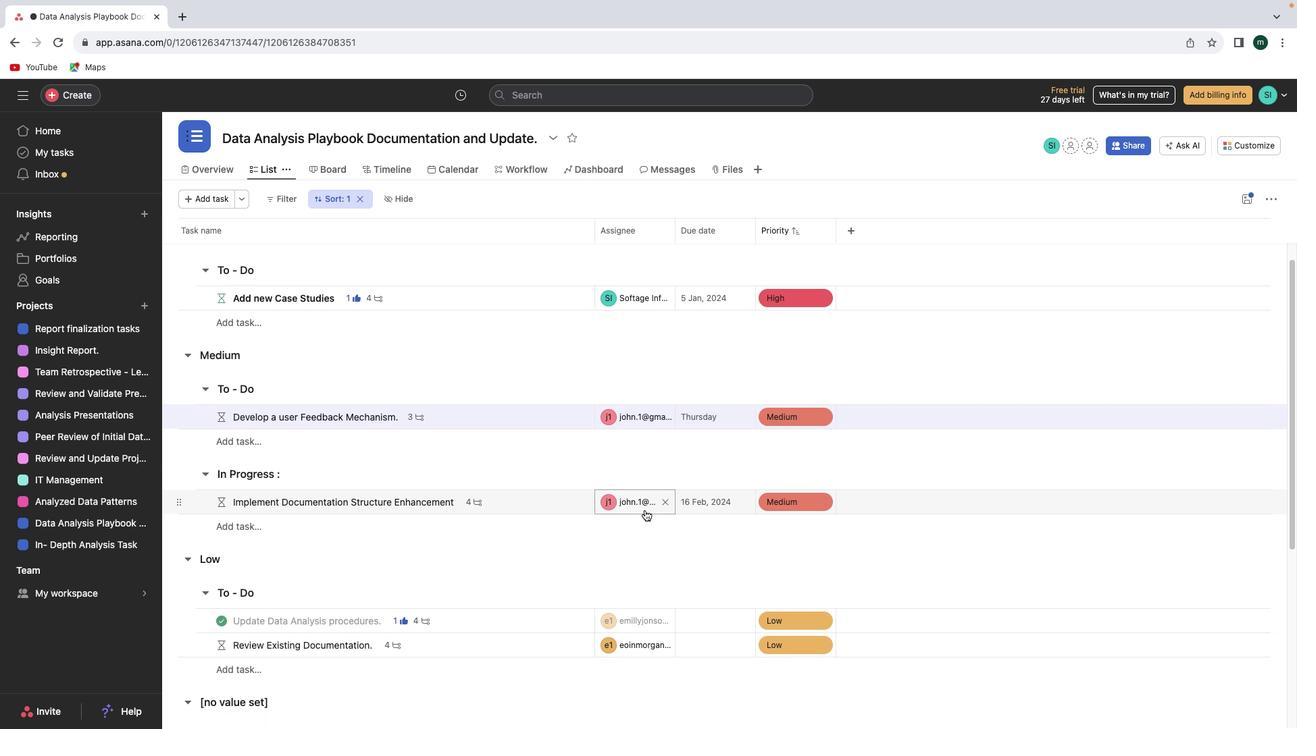 
Action: Mouse moved to (644, 510)
Screenshot: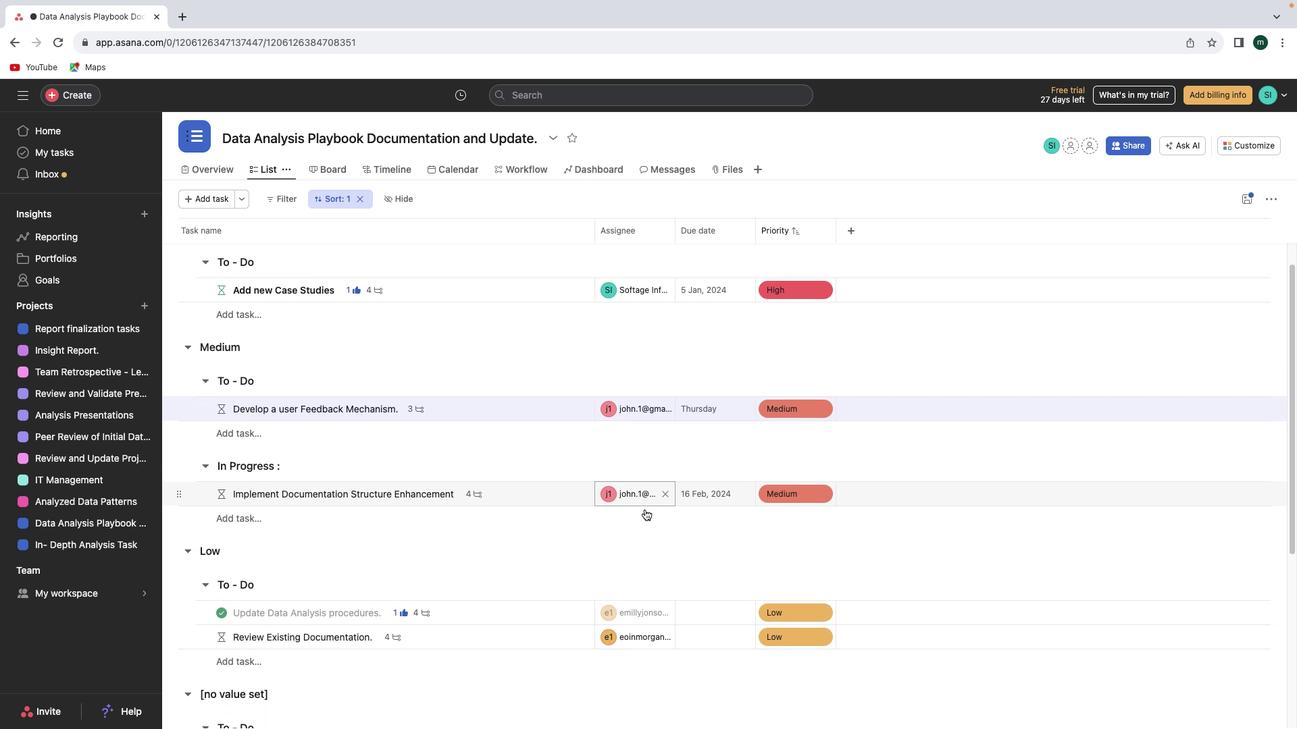 
Action: Mouse scrolled (644, 510) with delta (0, 0)
Screenshot: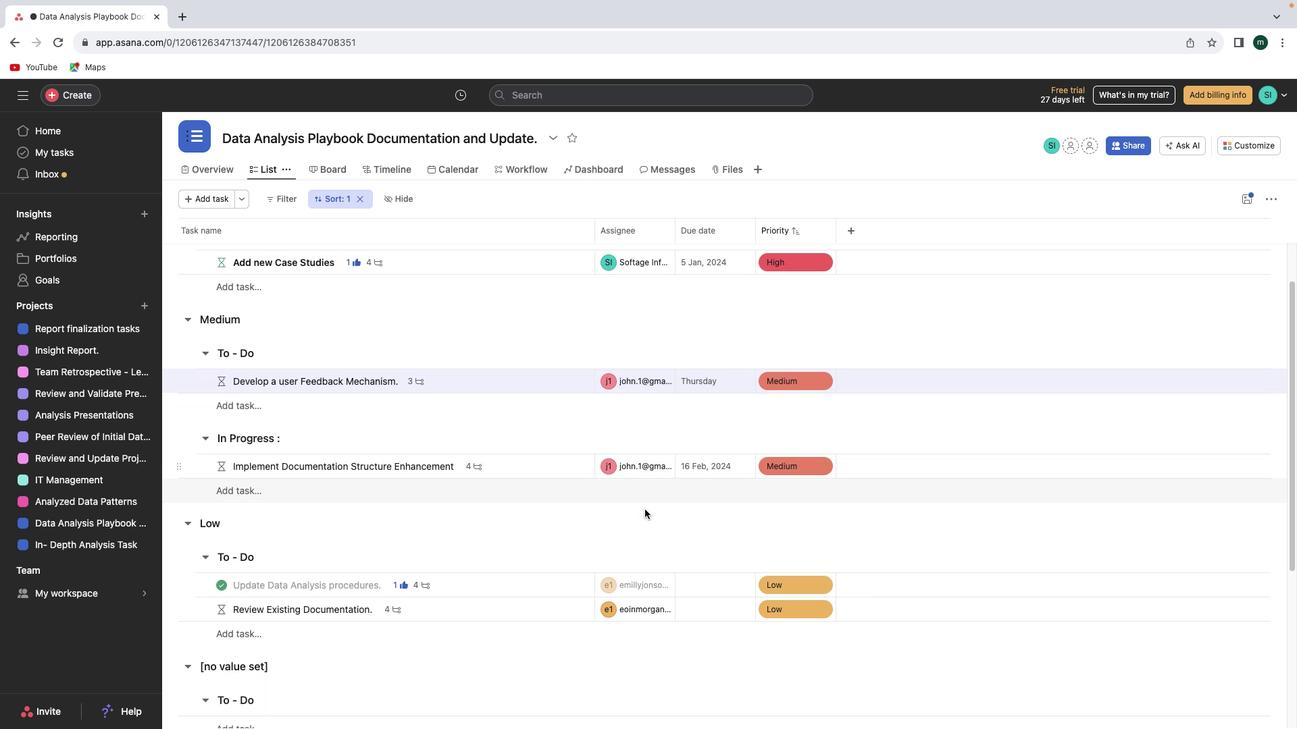 
Action: Mouse moved to (712, 551)
Screenshot: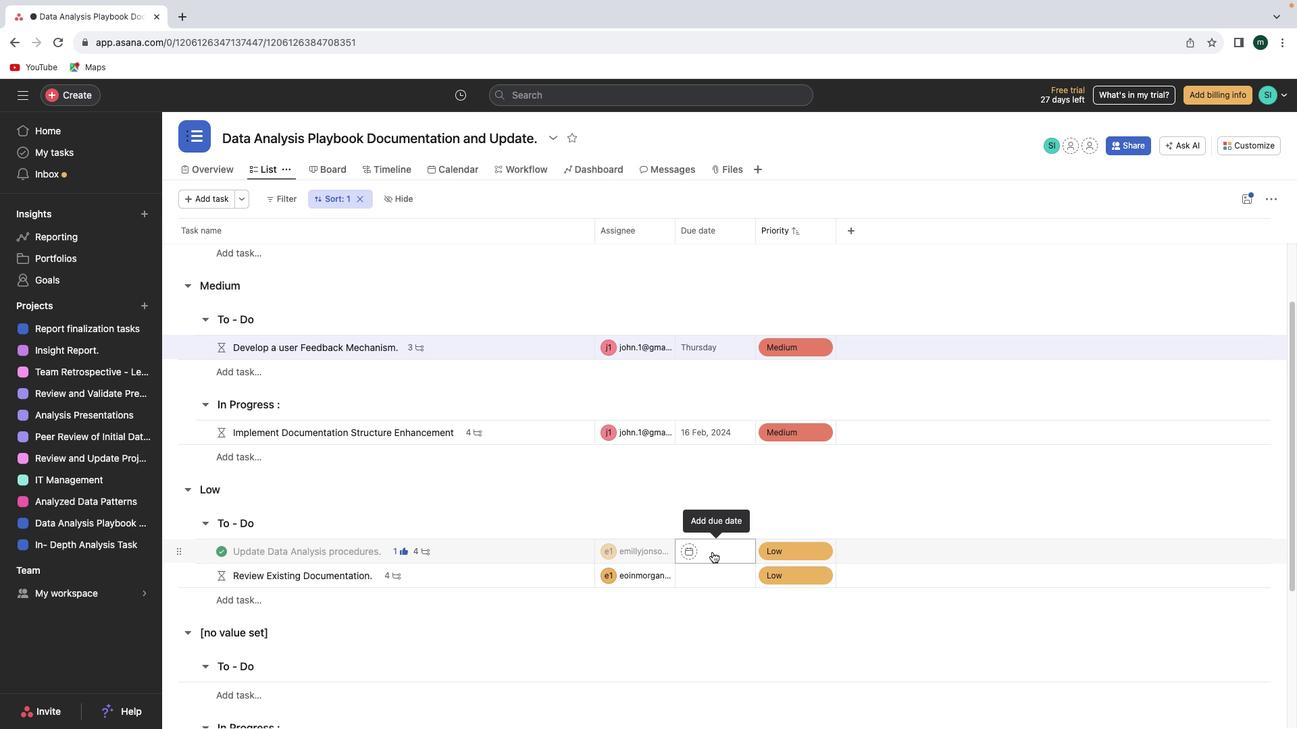 
Action: Mouse pressed left at (712, 551)
Screenshot: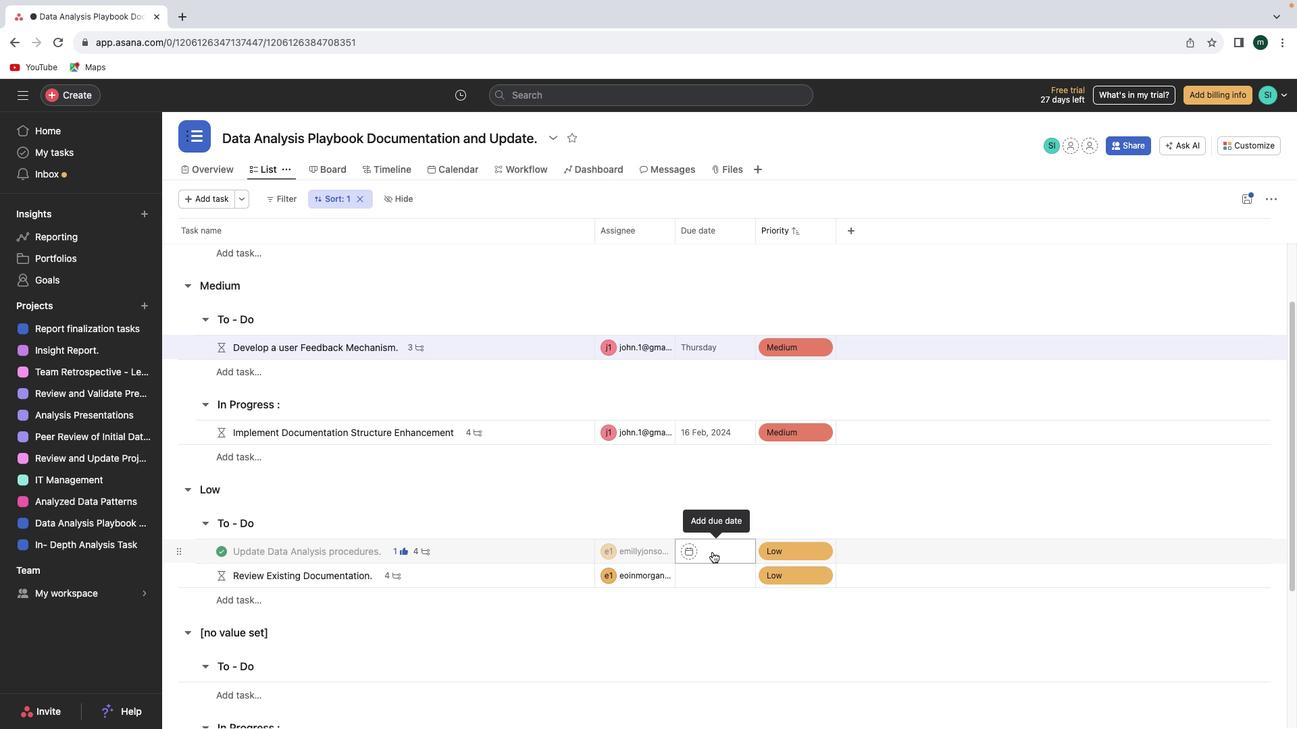 
Action: Mouse moved to (846, 399)
Screenshot: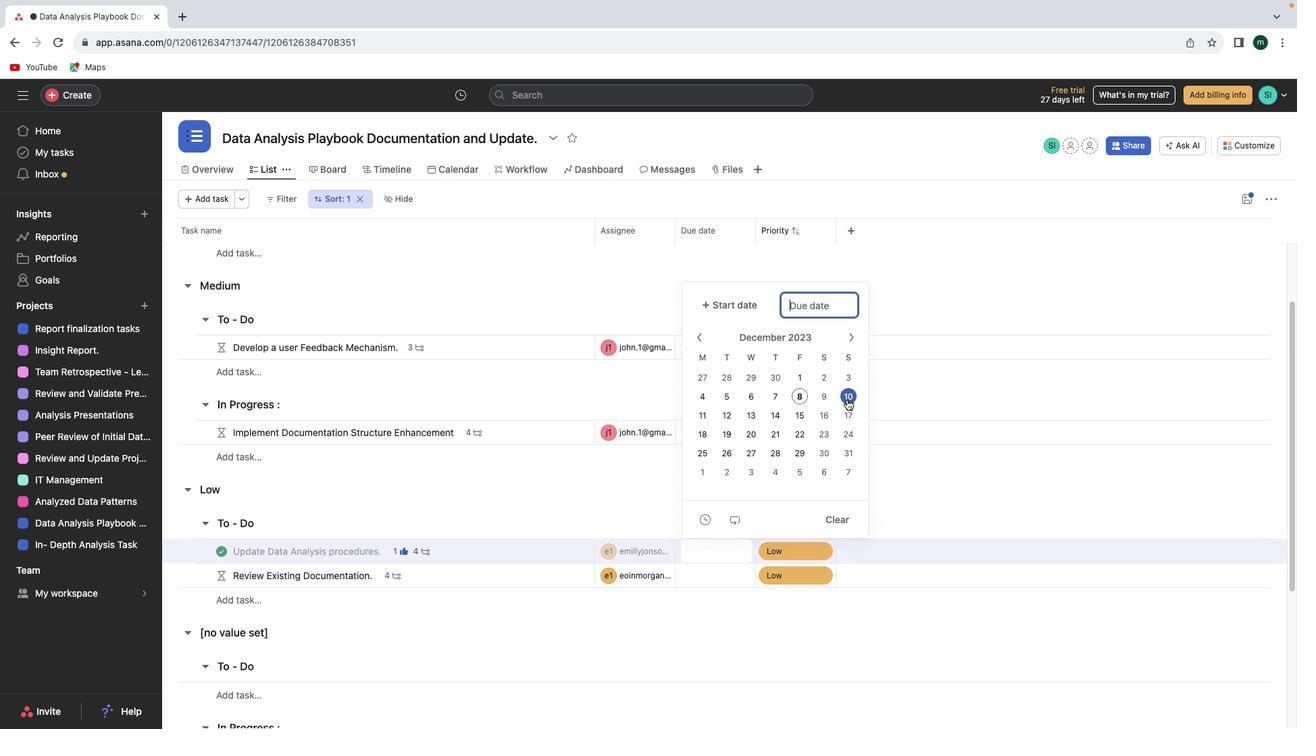 
Action: Mouse pressed left at (846, 399)
Screenshot: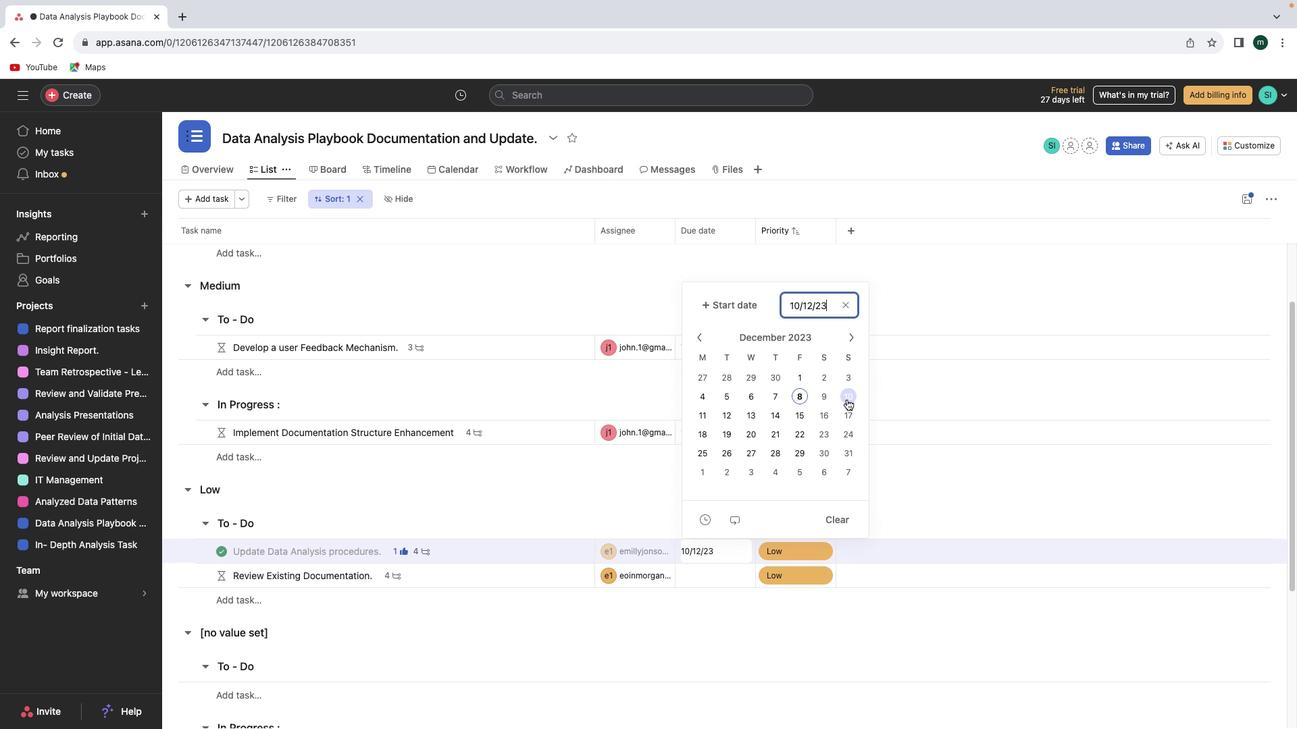 
Action: Mouse moved to (708, 583)
Screenshot: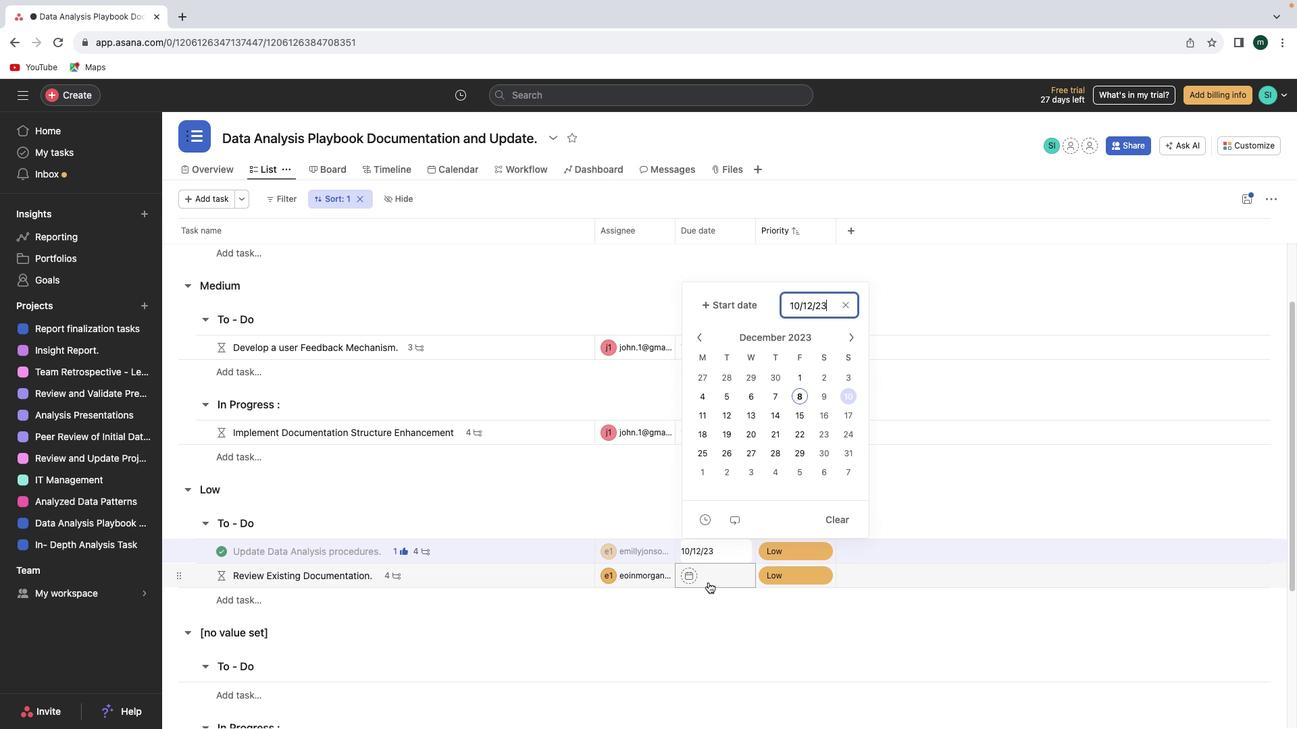 
Action: Mouse pressed left at (708, 583)
Screenshot: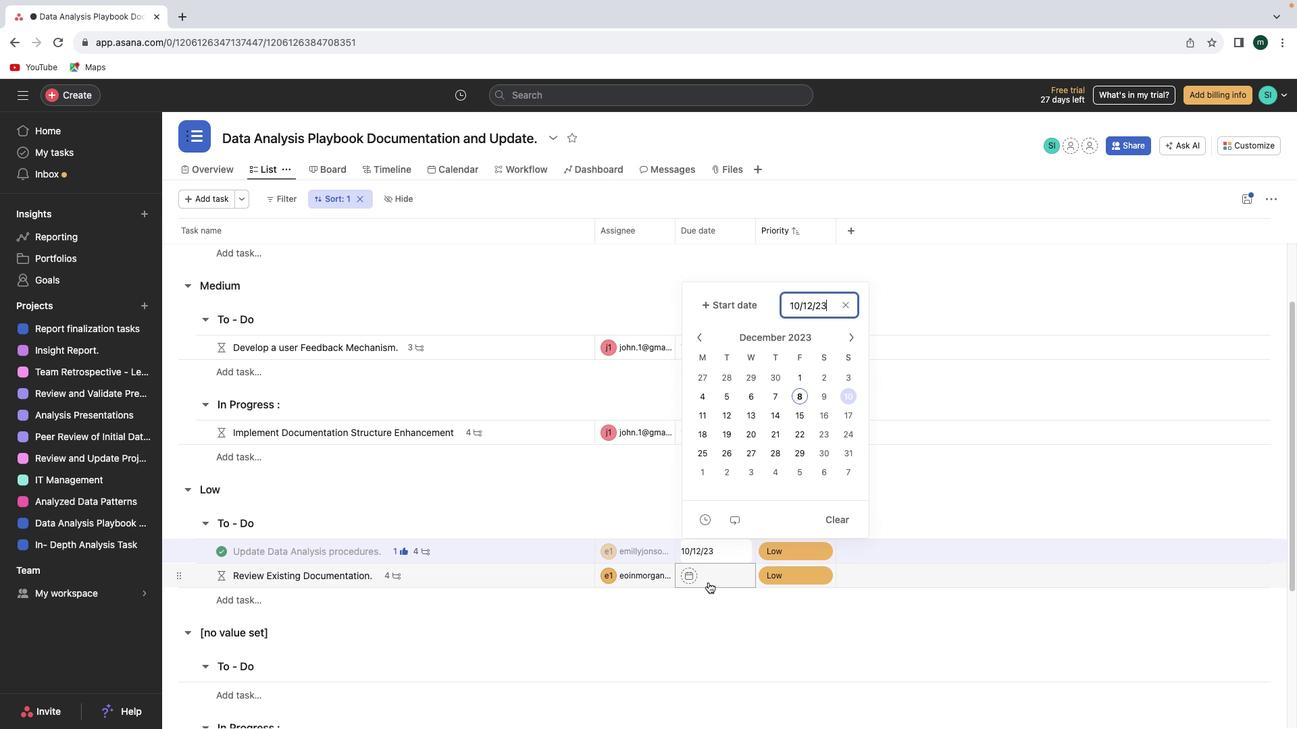 
Action: Mouse moved to (798, 456)
Screenshot: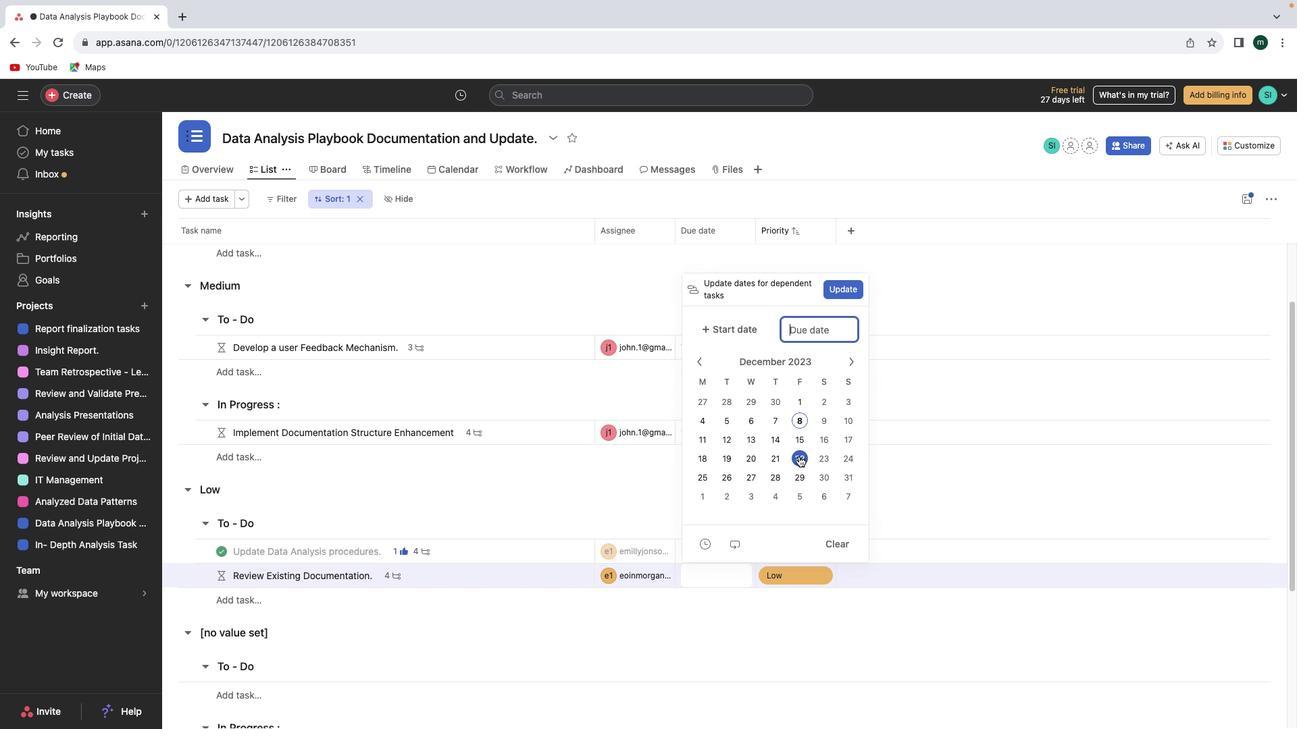 
Action: Mouse pressed left at (798, 456)
Screenshot: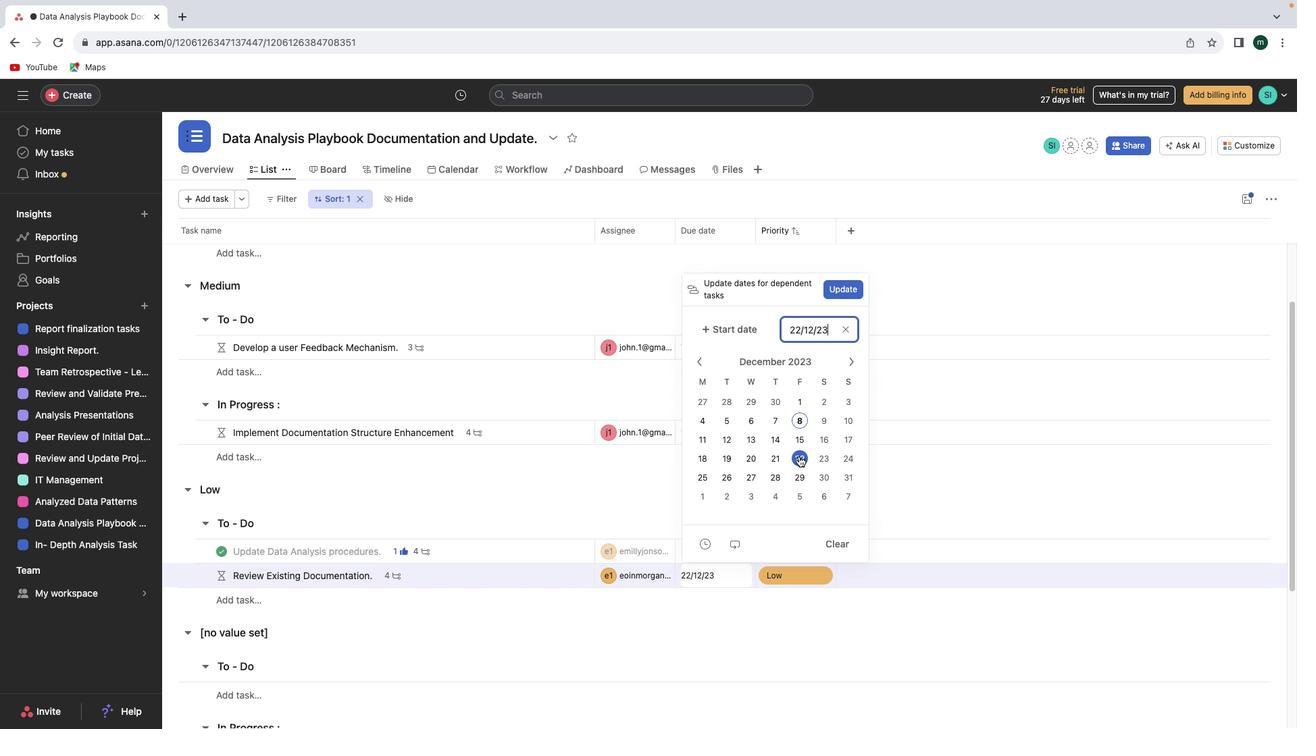 
Action: Mouse moved to (993, 408)
Screenshot: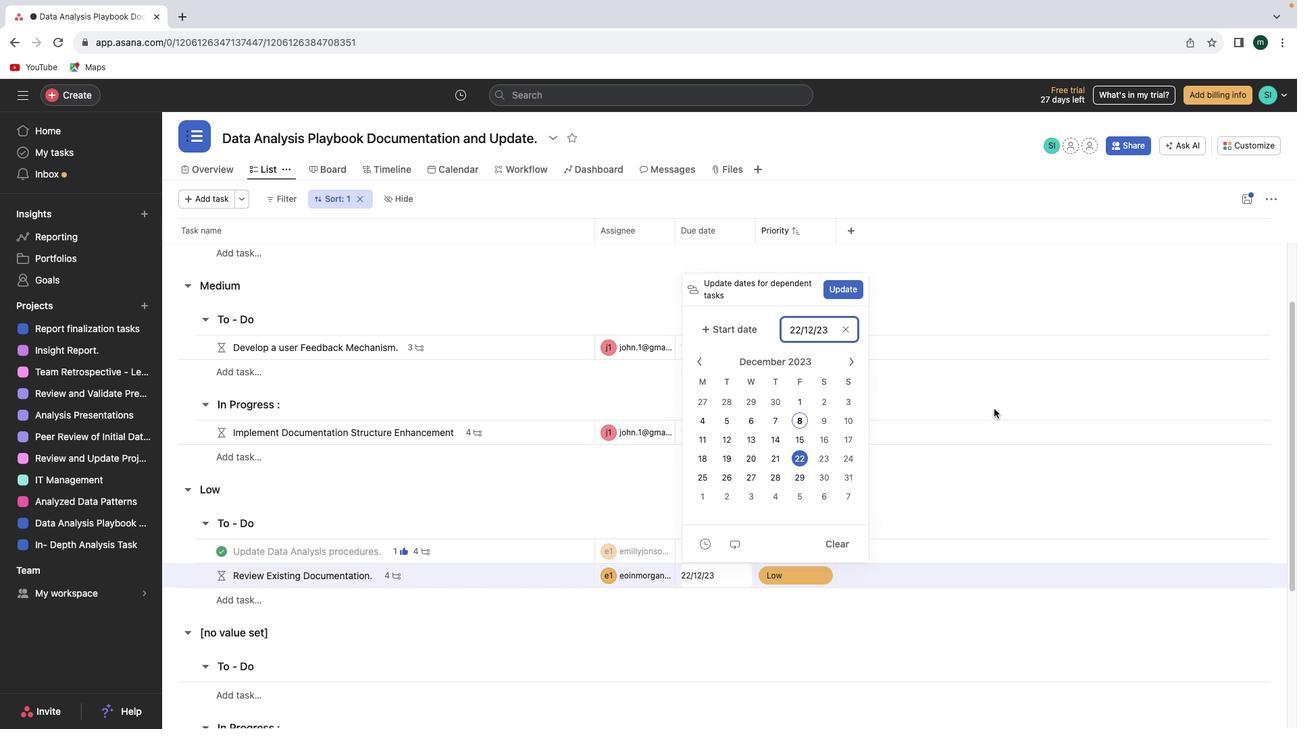 
Action: Mouse pressed left at (993, 408)
Screenshot: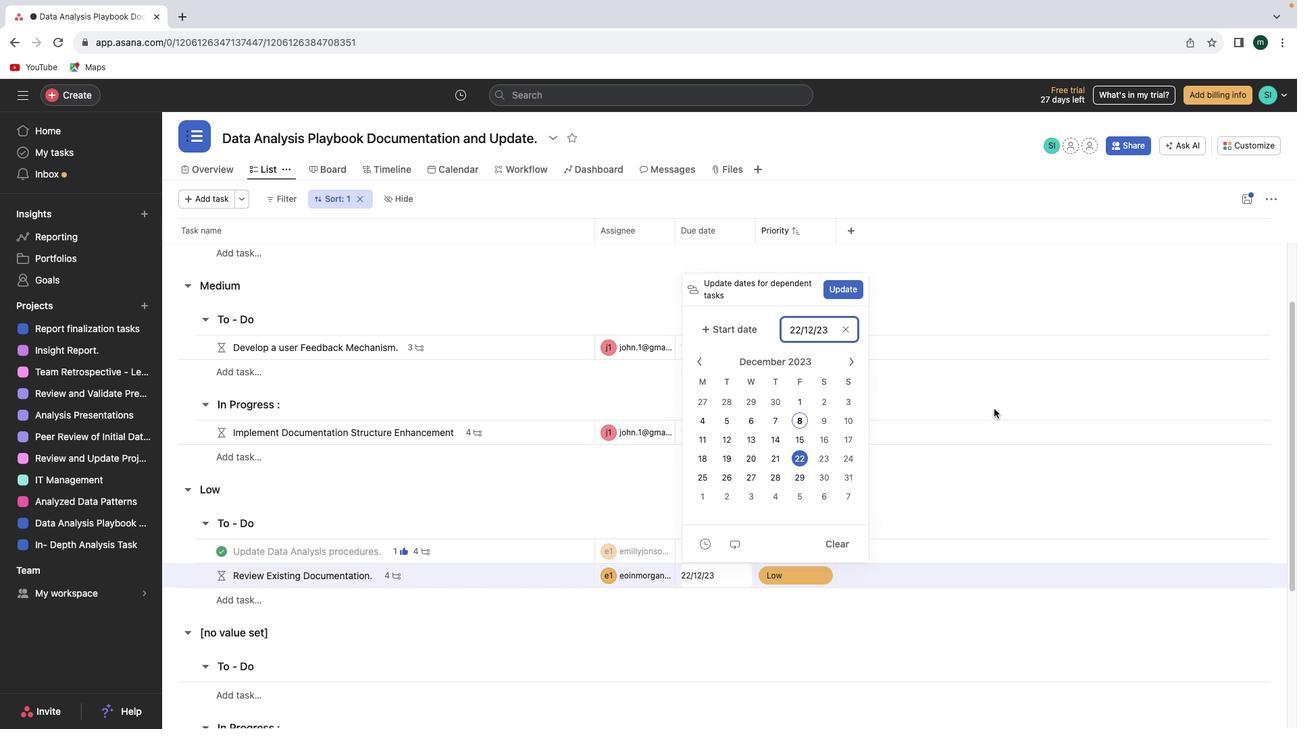 
Action: Mouse moved to (943, 385)
Screenshot: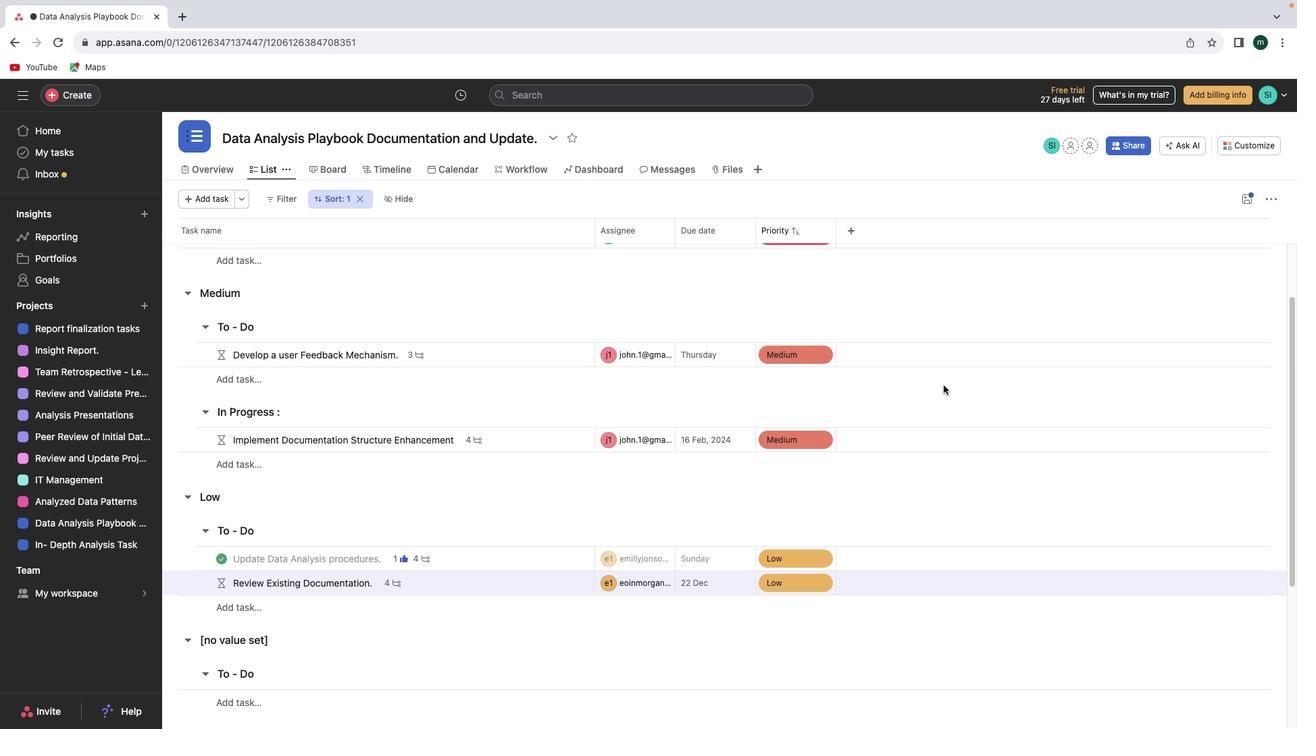 
Action: Mouse scrolled (943, 385) with delta (0, 0)
Screenshot: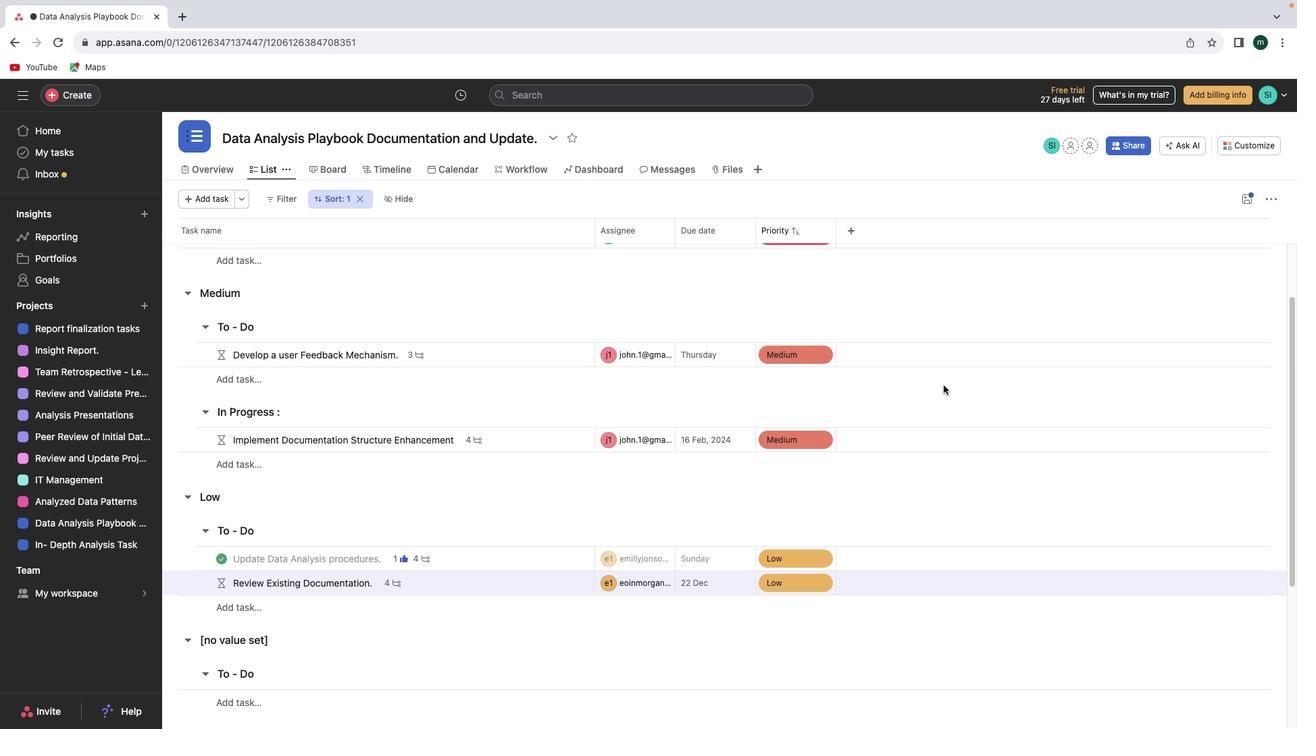 
Action: Mouse scrolled (943, 385) with delta (0, 0)
Screenshot: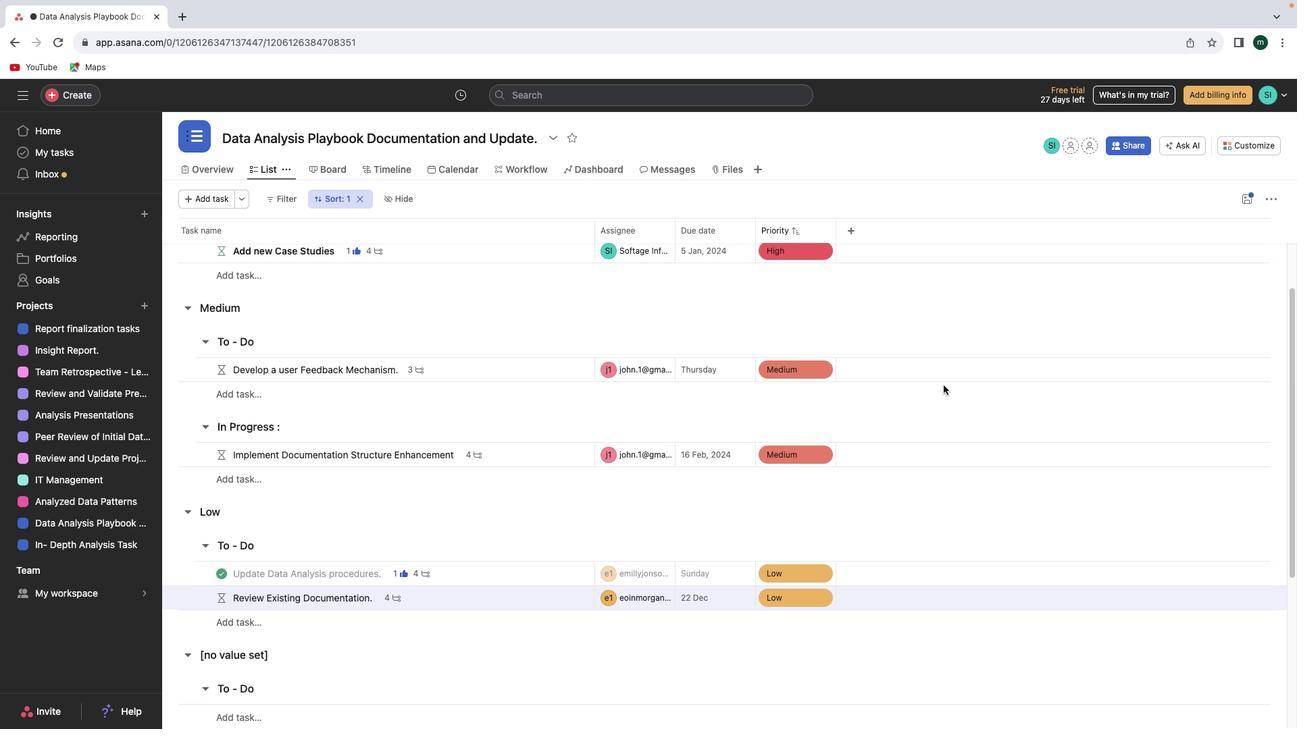 
Action: Mouse scrolled (943, 385) with delta (0, 1)
Screenshot: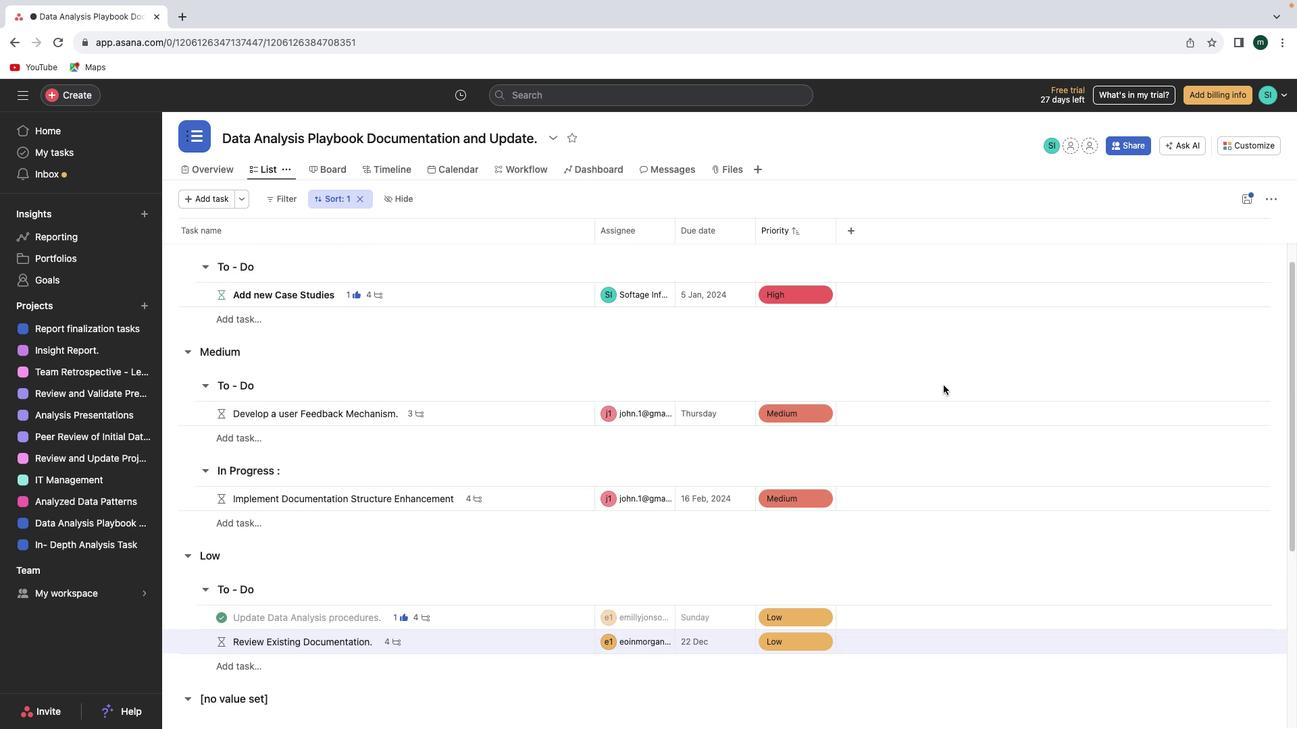 
Action: Mouse scrolled (943, 385) with delta (0, 2)
Screenshot: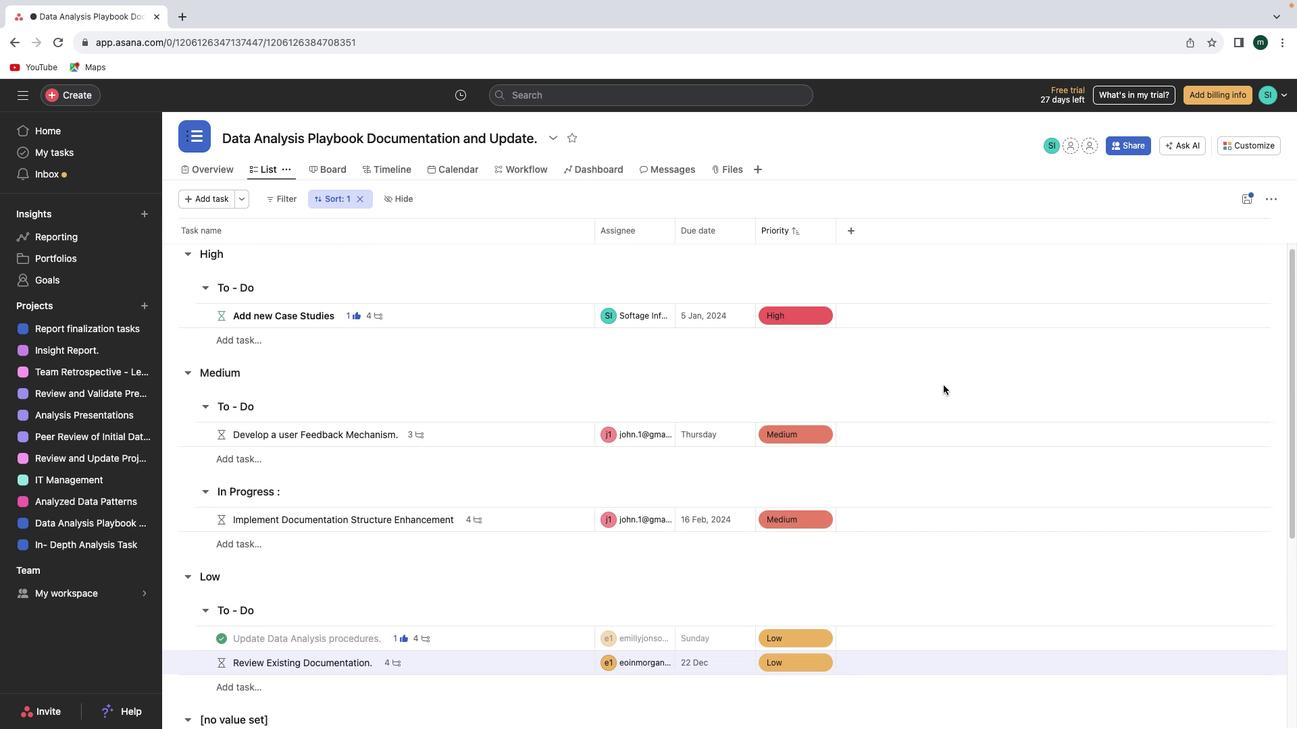 
Action: Mouse scrolled (943, 385) with delta (0, 0)
Screenshot: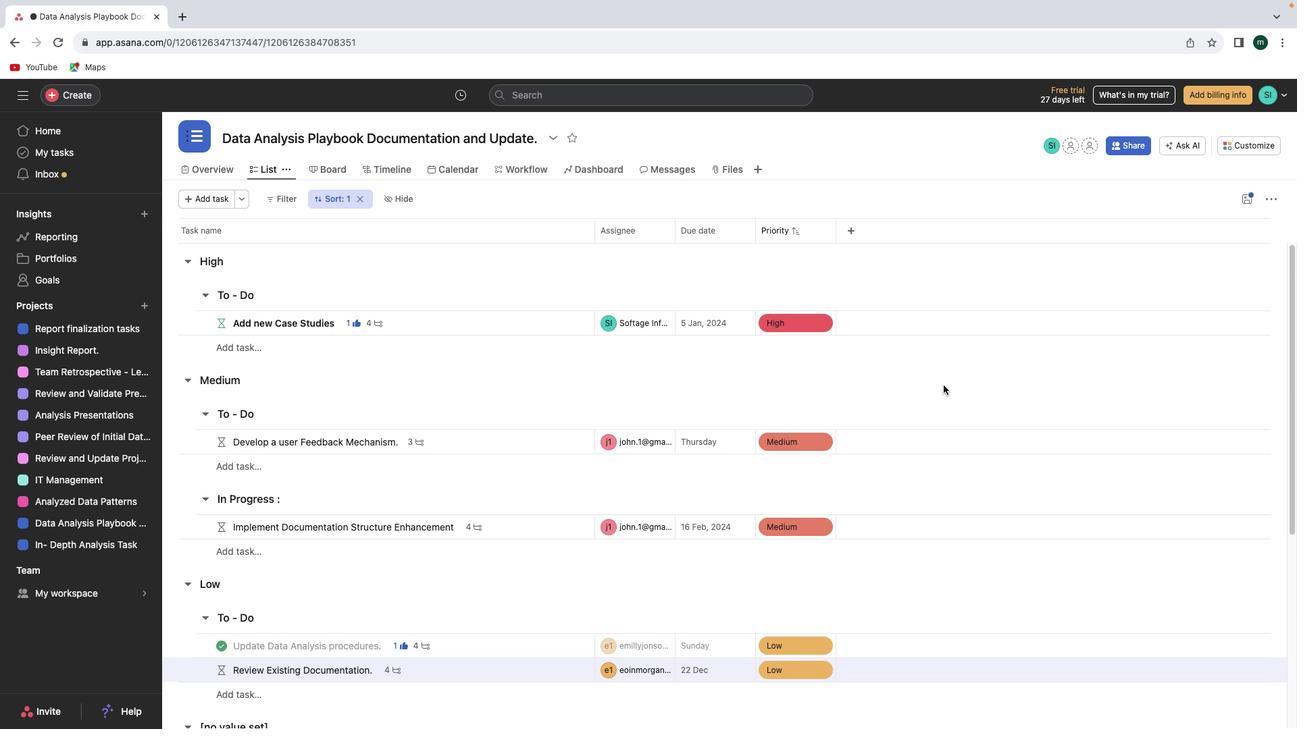 
Action: Mouse scrolled (943, 385) with delta (0, 0)
Screenshot: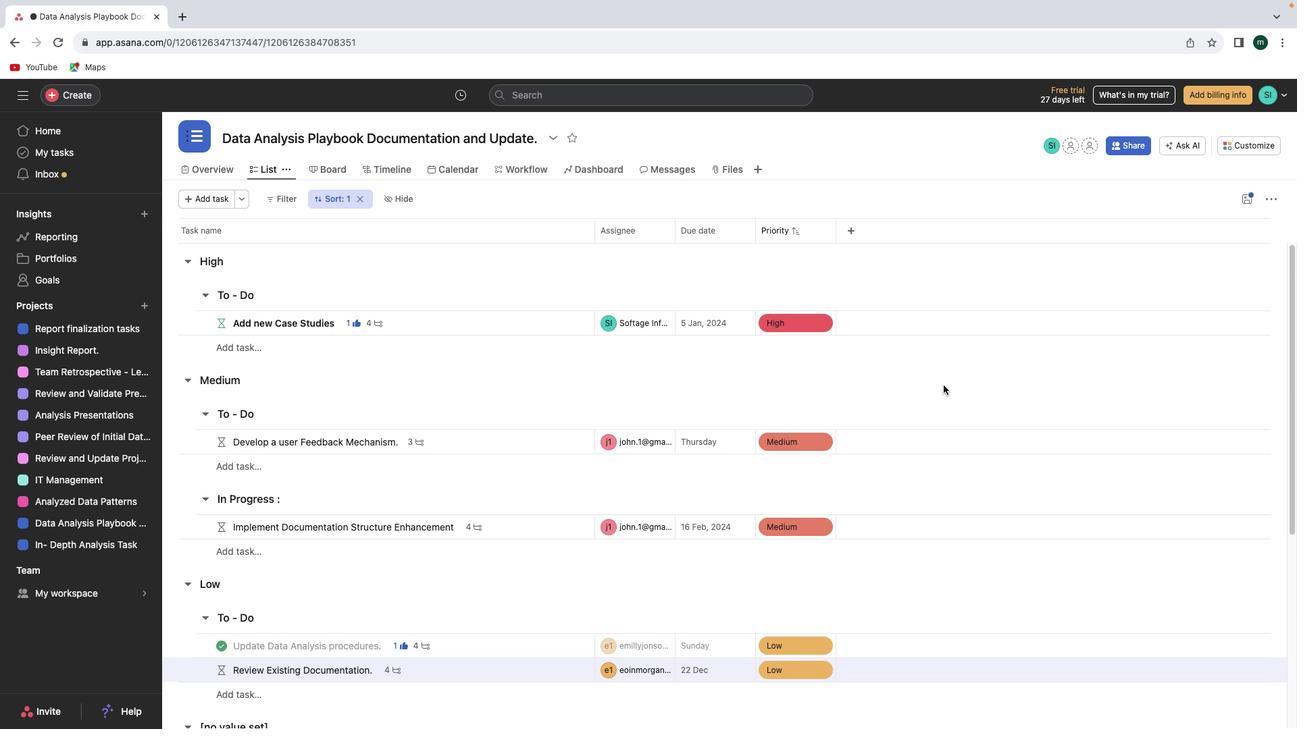 
Action: Mouse scrolled (943, 385) with delta (0, 2)
Screenshot: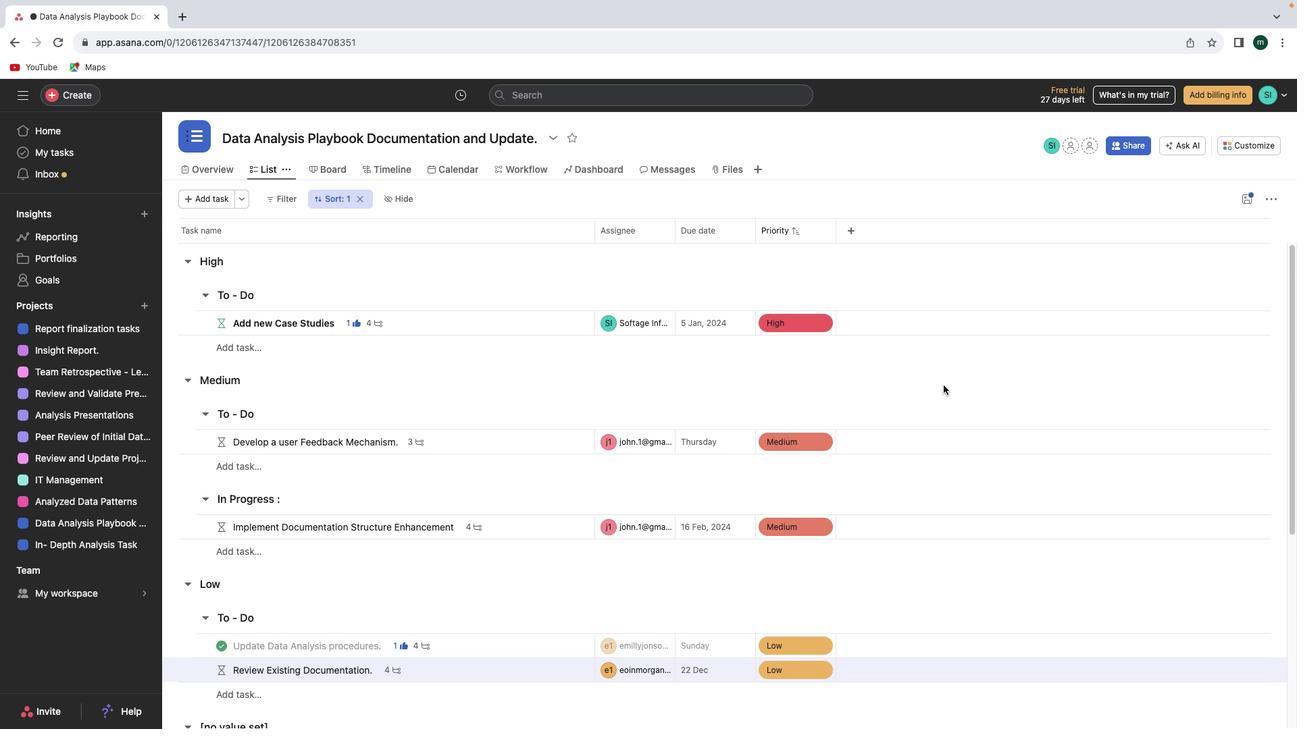 
Action: Mouse scrolled (943, 385) with delta (0, 2)
Screenshot: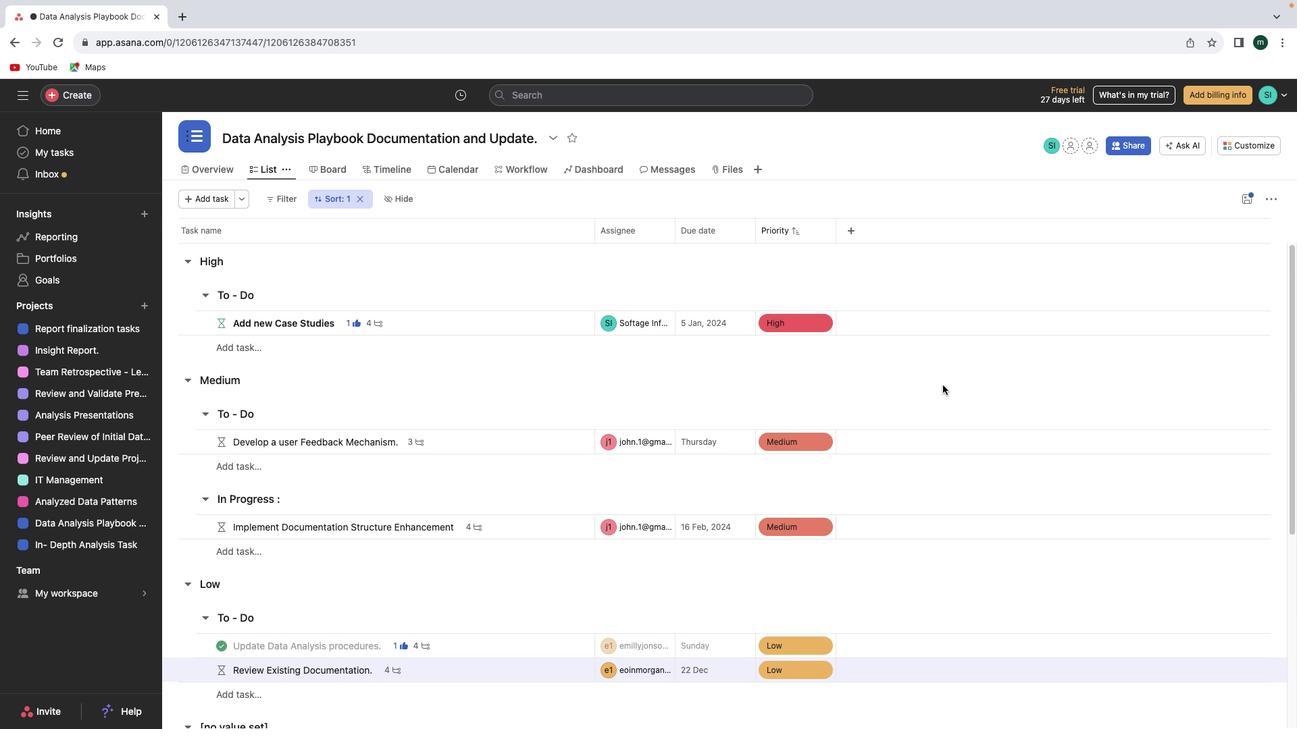 
Action: Mouse moved to (941, 386)
Screenshot: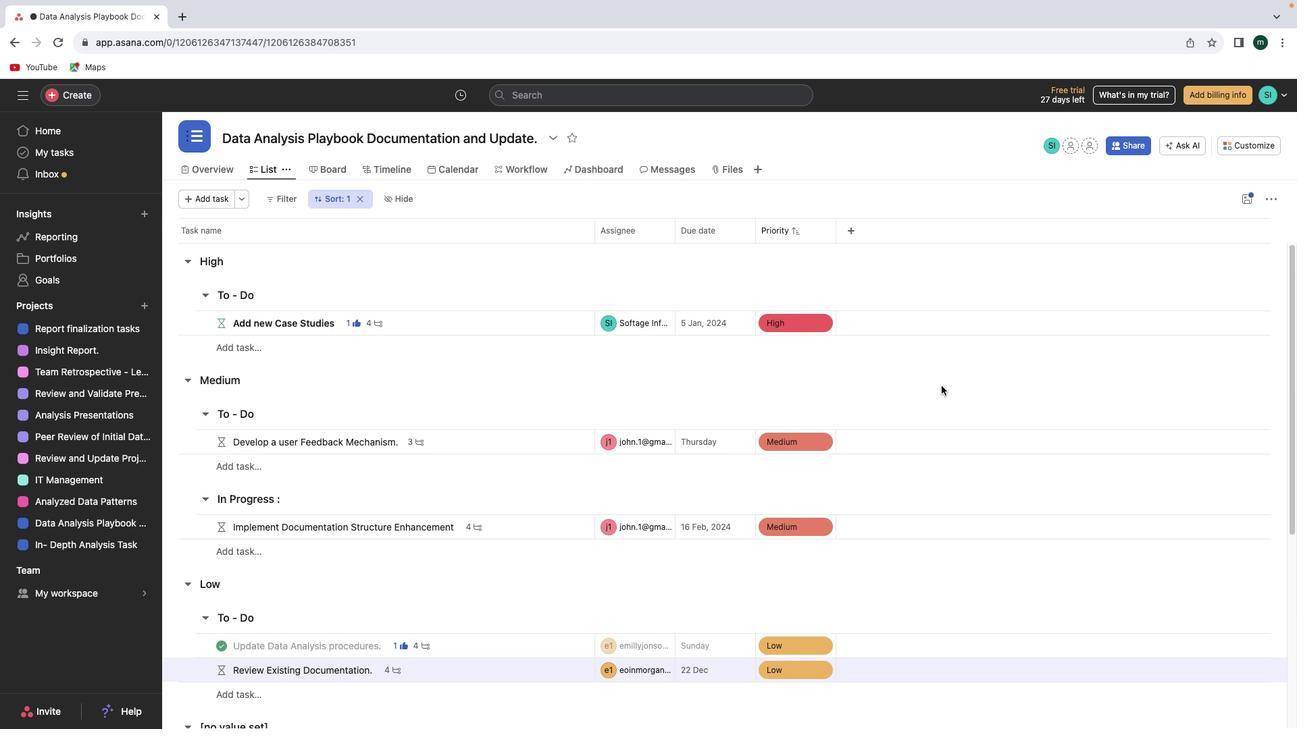 
